 Task: View all reviews of home in Telluride, Colorado, United States.
Action: Mouse moved to (438, 173)
Screenshot: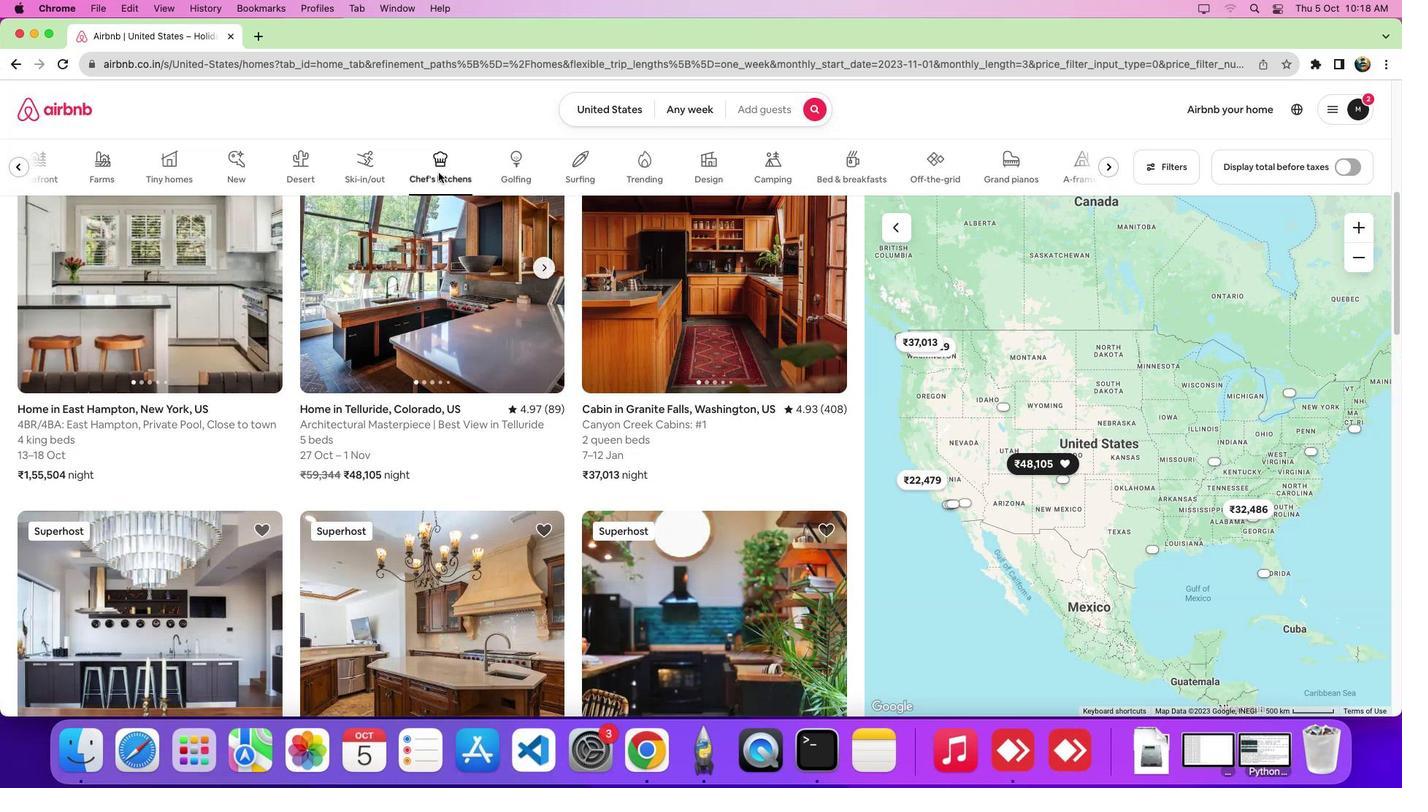 
Action: Mouse pressed left at (438, 173)
Screenshot: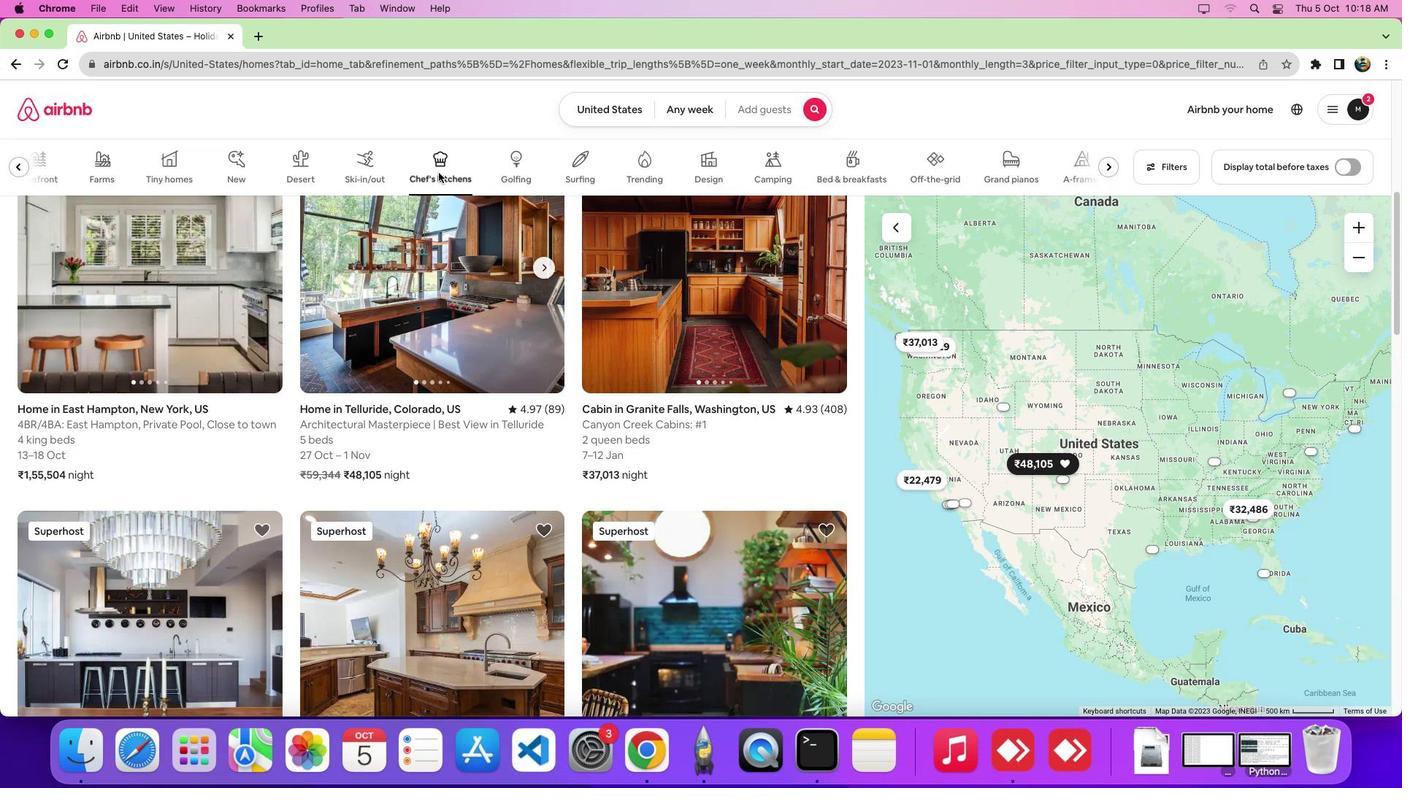 
Action: Mouse moved to (440, 293)
Screenshot: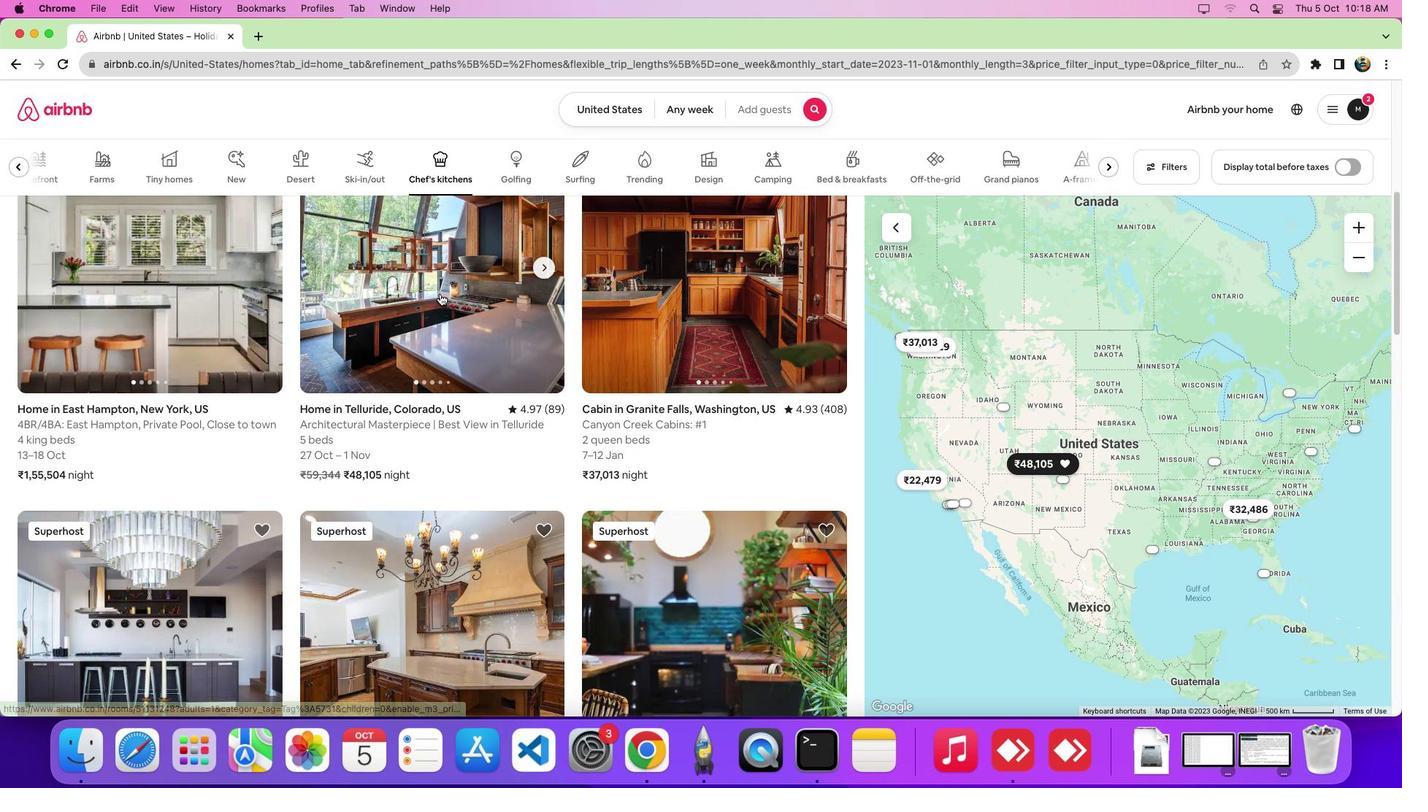 
Action: Mouse pressed left at (440, 293)
Screenshot: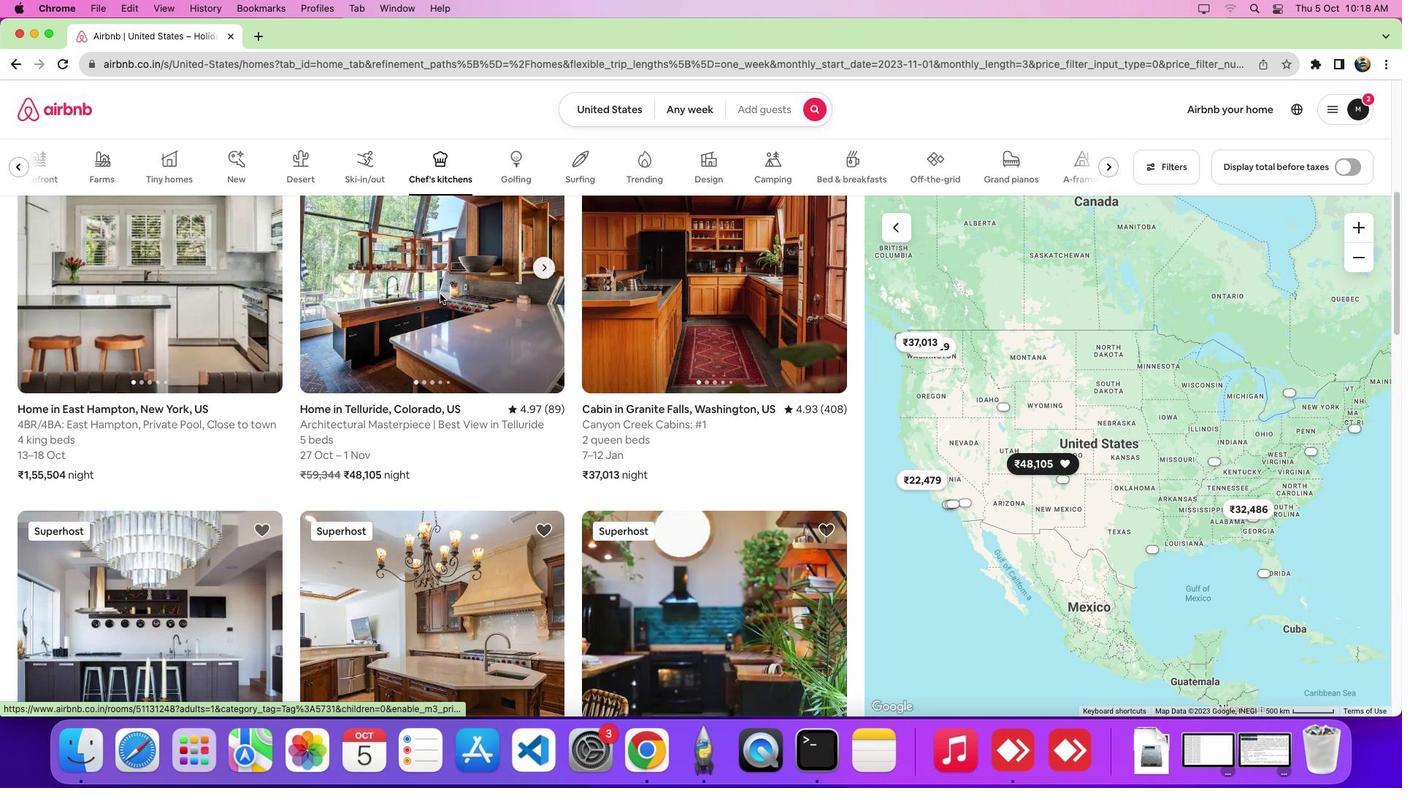 
Action: Mouse moved to (511, 406)
Screenshot: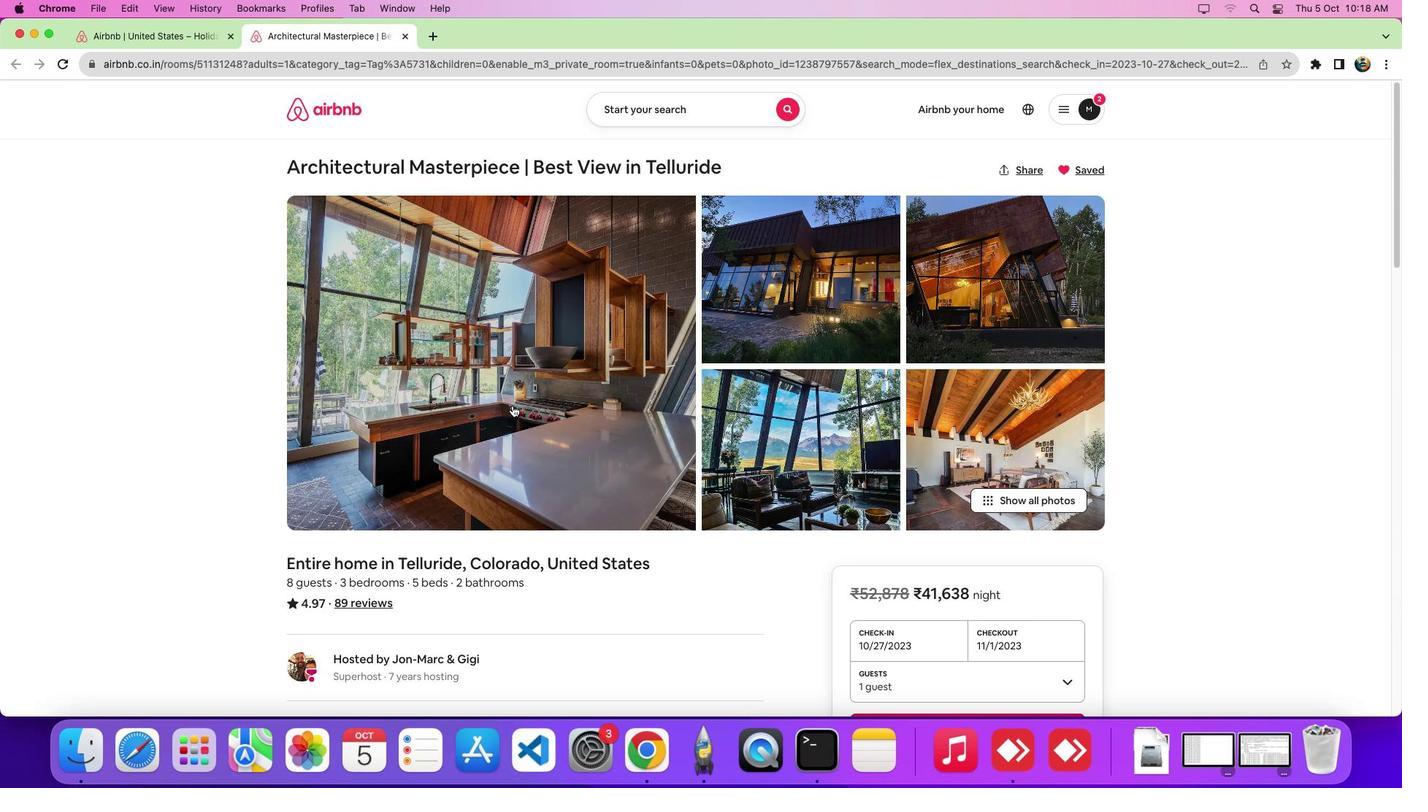 
Action: Mouse scrolled (511, 406) with delta (0, 0)
Screenshot: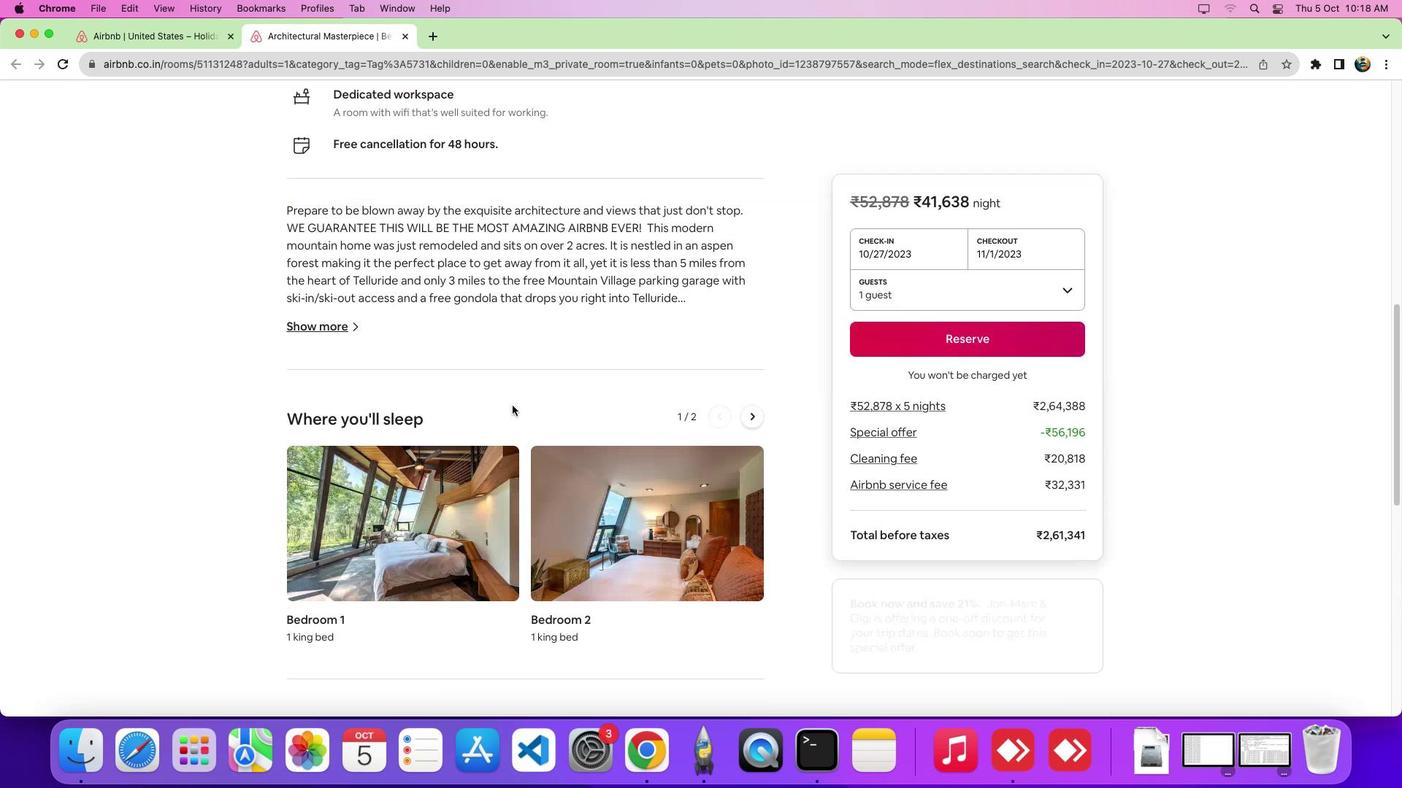 
Action: Mouse scrolled (511, 406) with delta (0, -1)
Screenshot: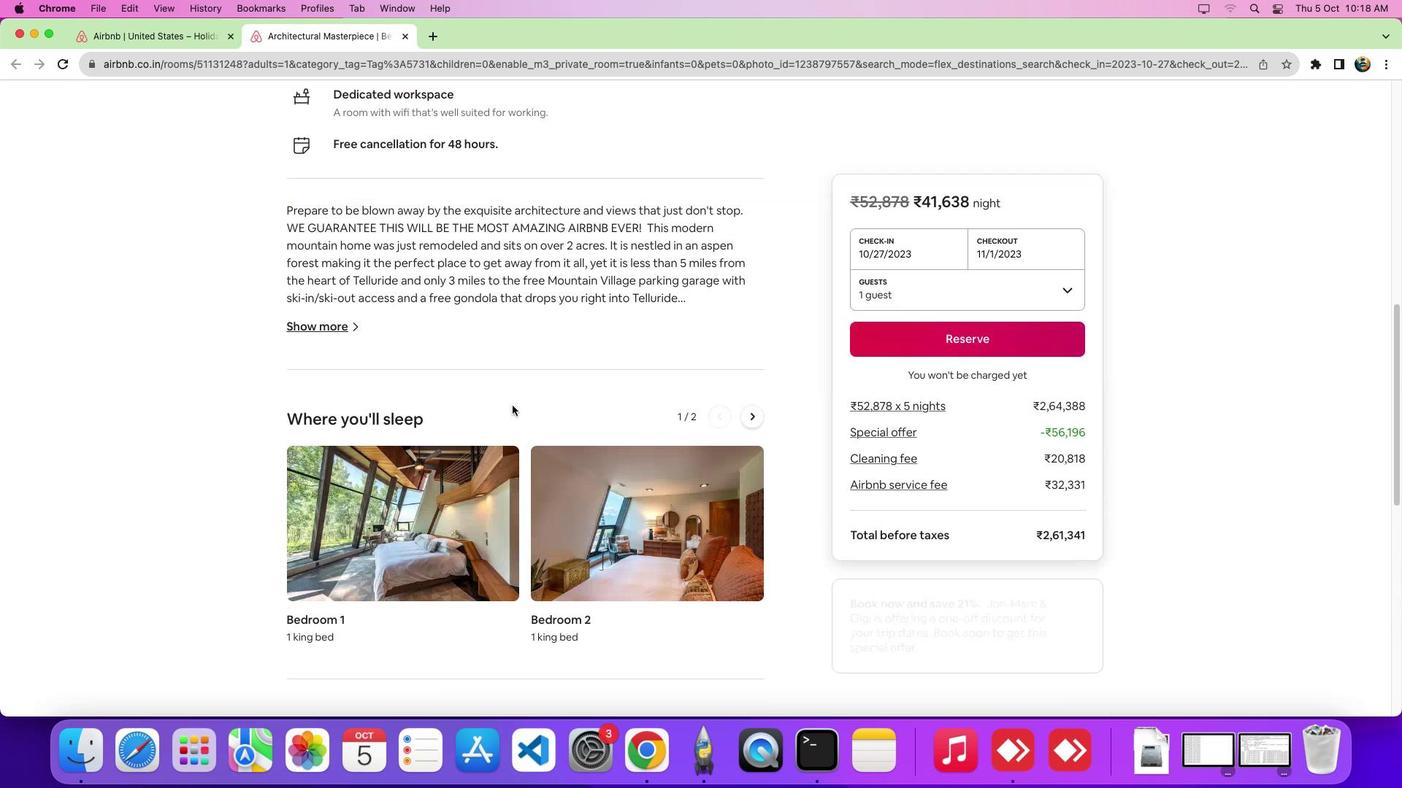 
Action: Mouse scrolled (511, 406) with delta (0, -6)
Screenshot: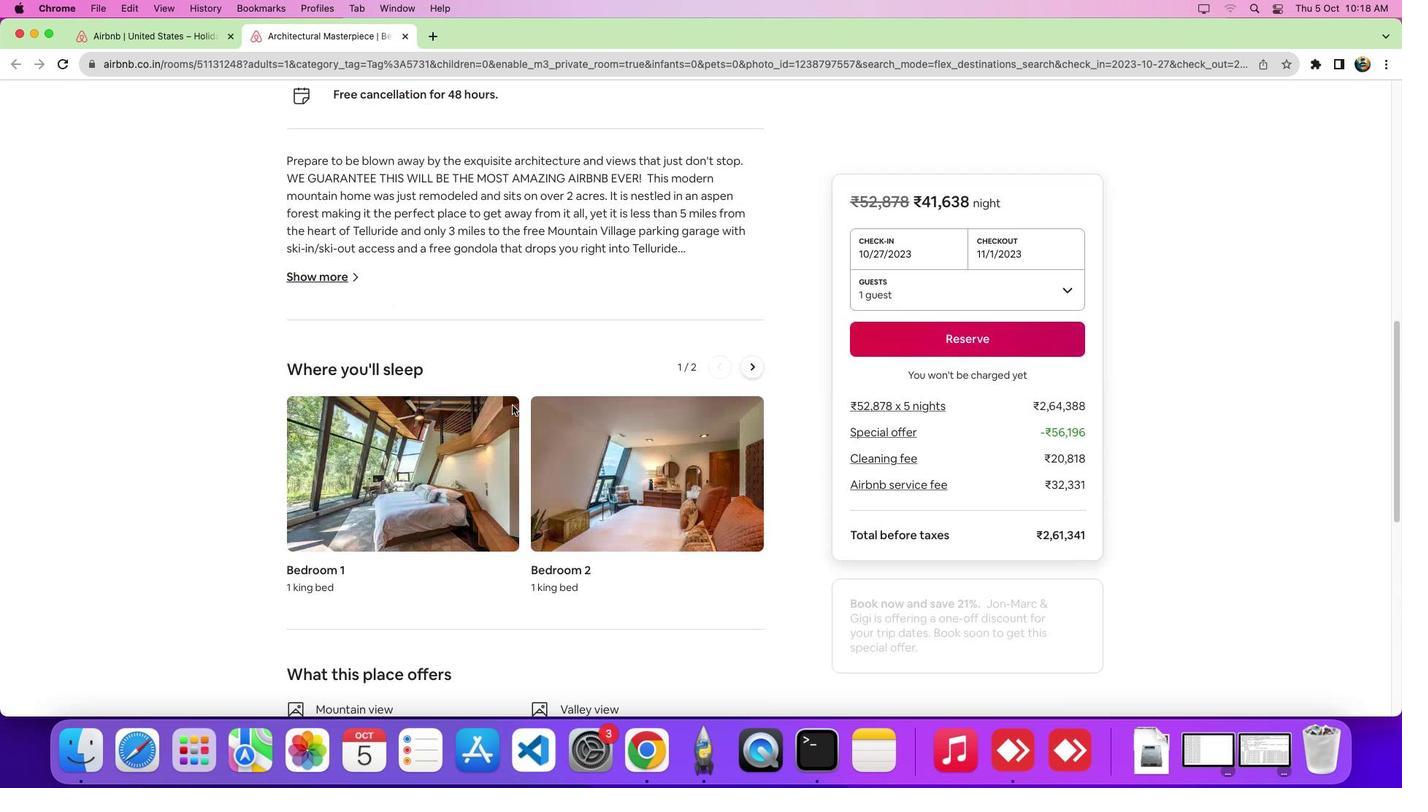 
Action: Mouse scrolled (511, 406) with delta (0, -9)
Screenshot: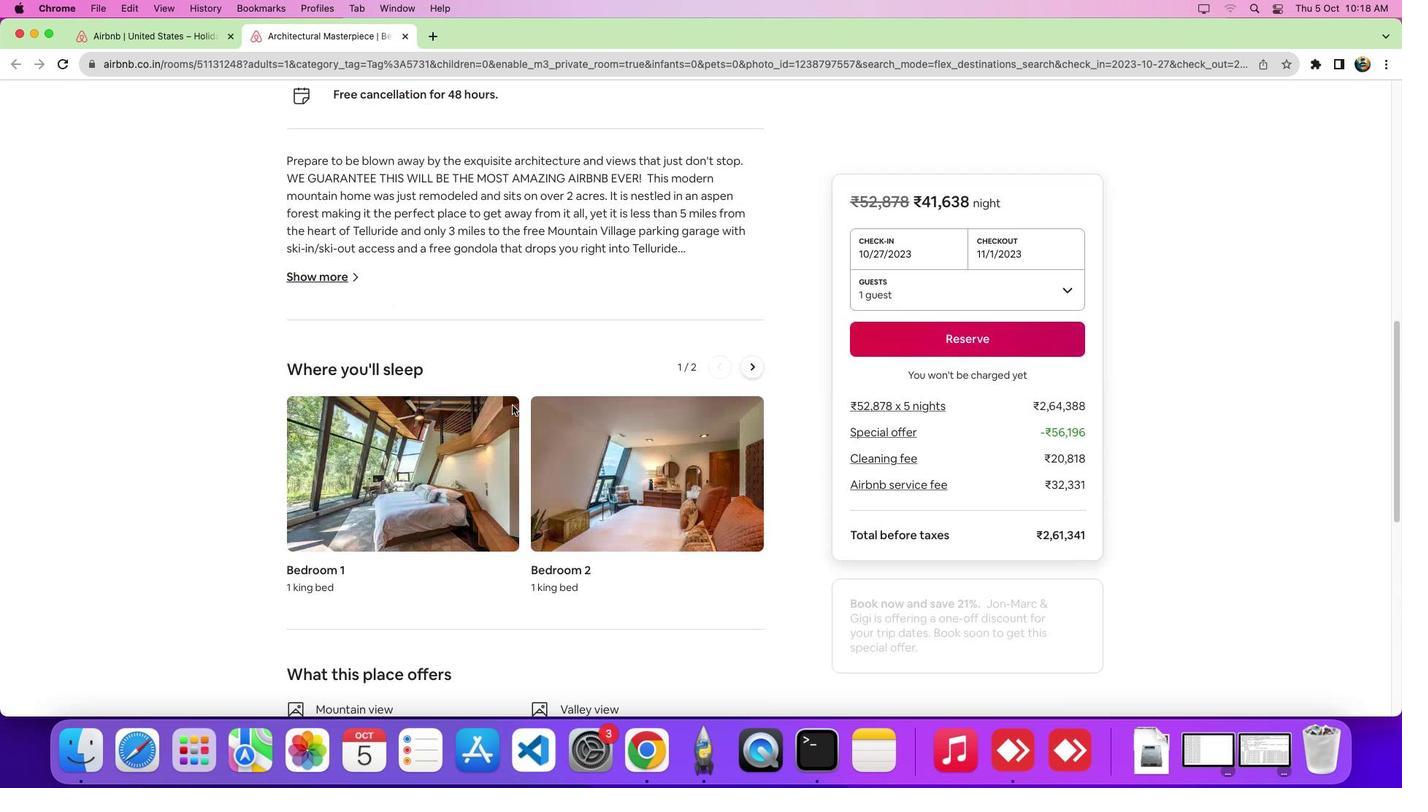 
Action: Mouse moved to (511, 405)
Screenshot: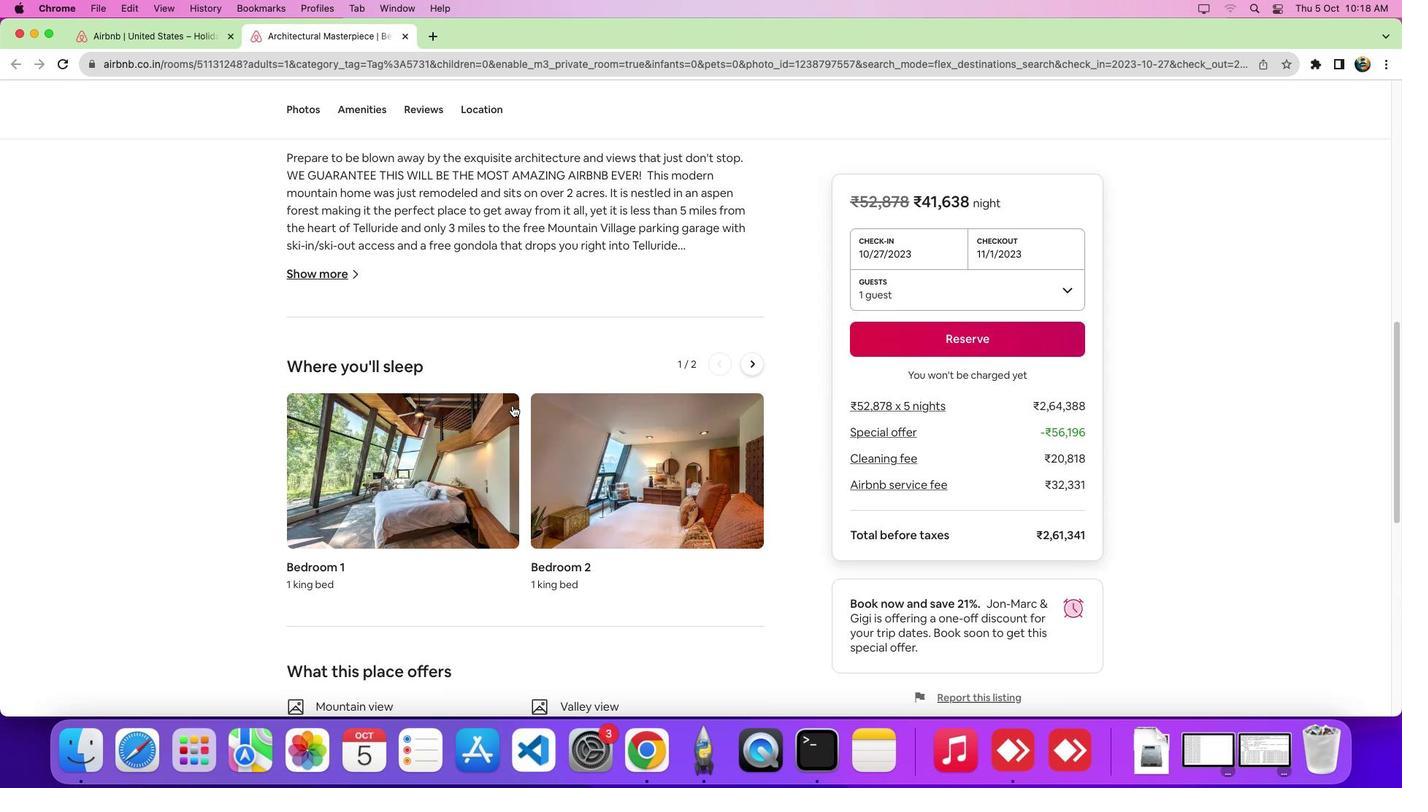 
Action: Mouse scrolled (511, 405) with delta (0, 0)
Screenshot: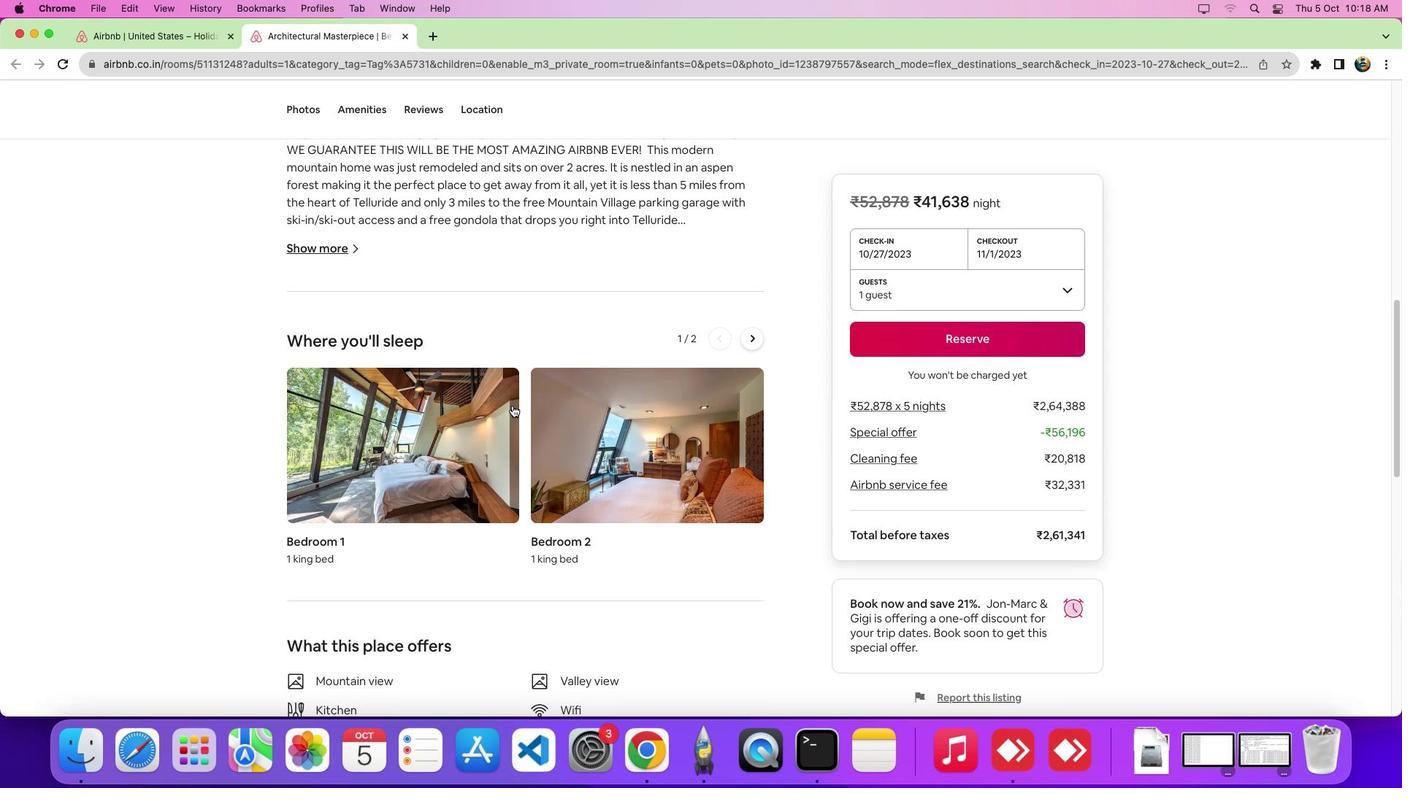 
Action: Mouse scrolled (511, 405) with delta (0, 0)
Screenshot: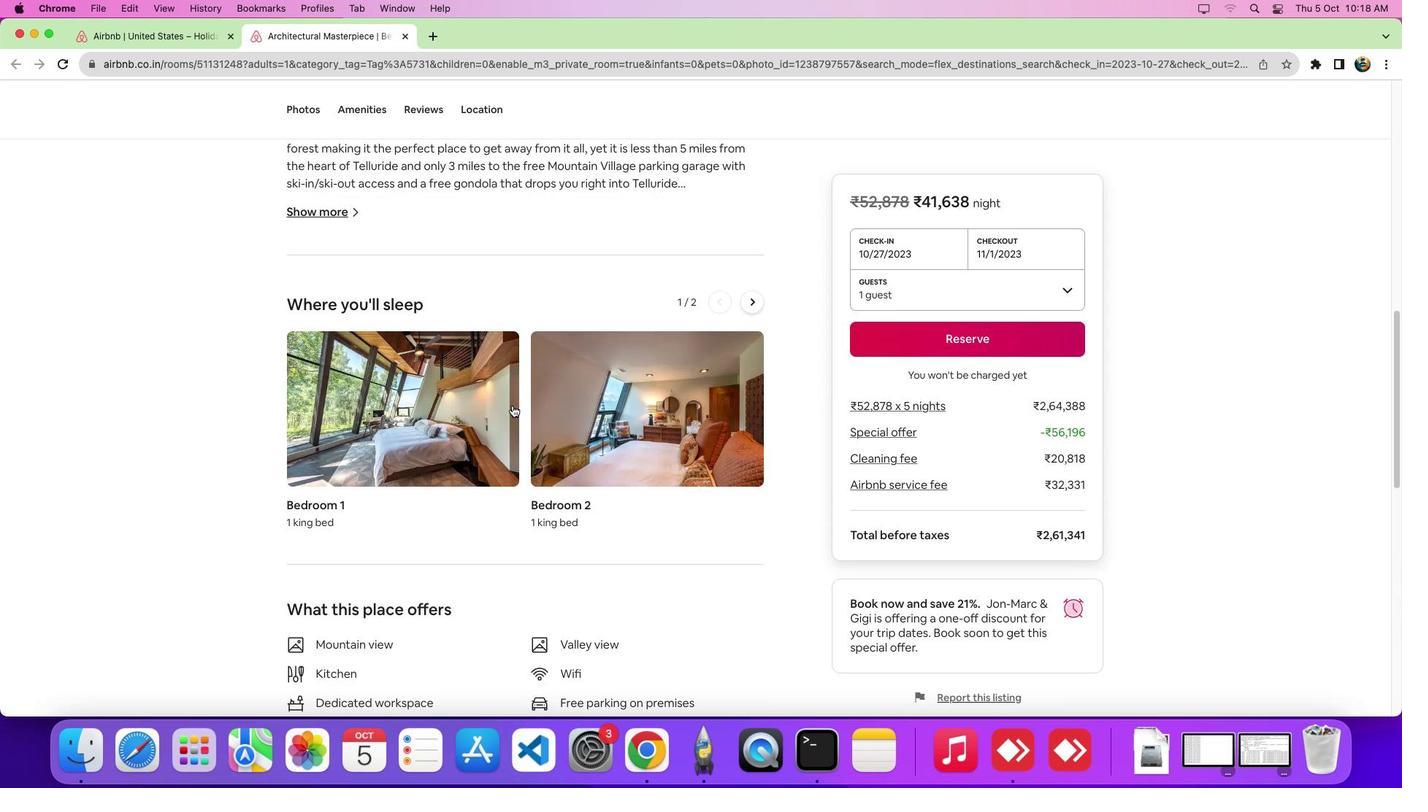 
Action: Mouse scrolled (511, 405) with delta (0, -2)
Screenshot: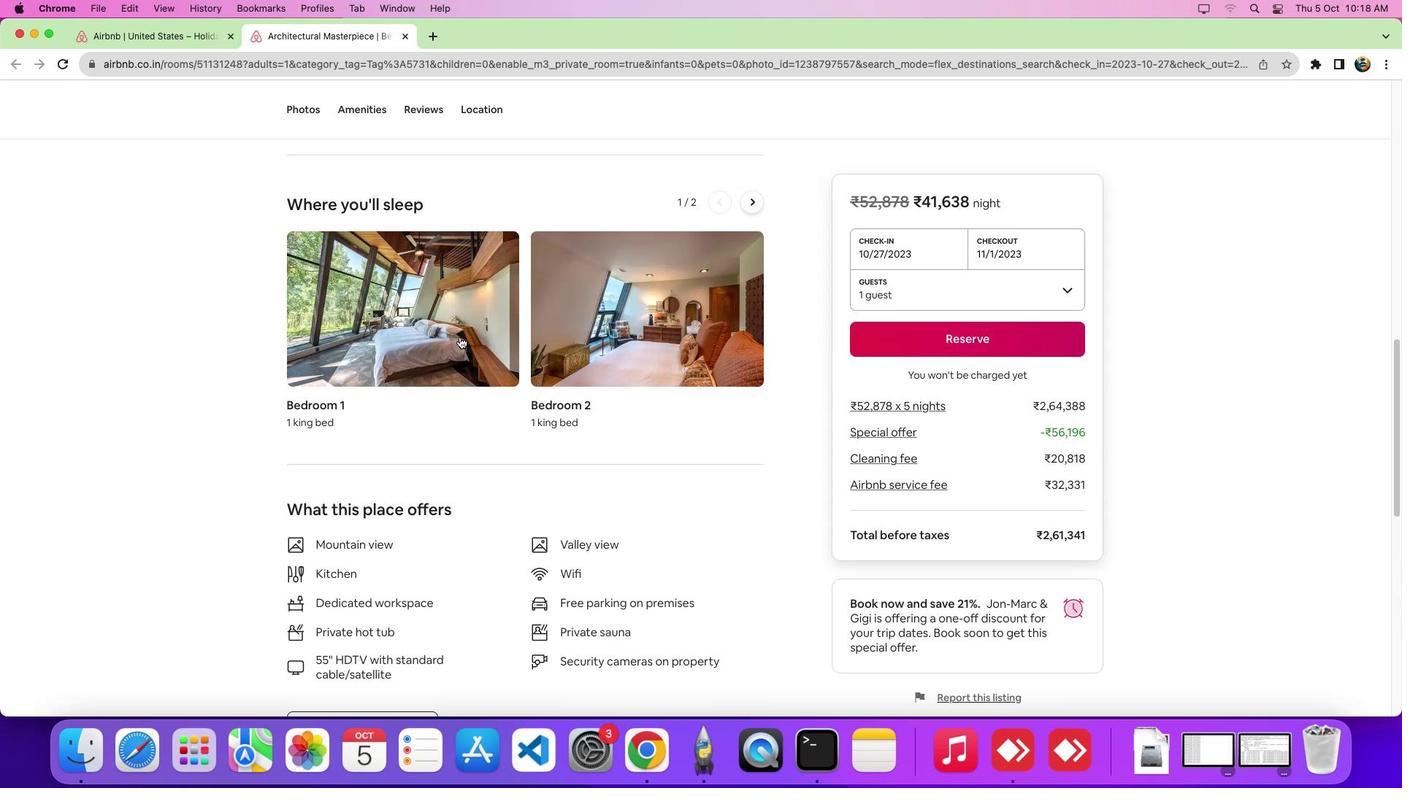 
Action: Mouse moved to (430, 116)
Screenshot: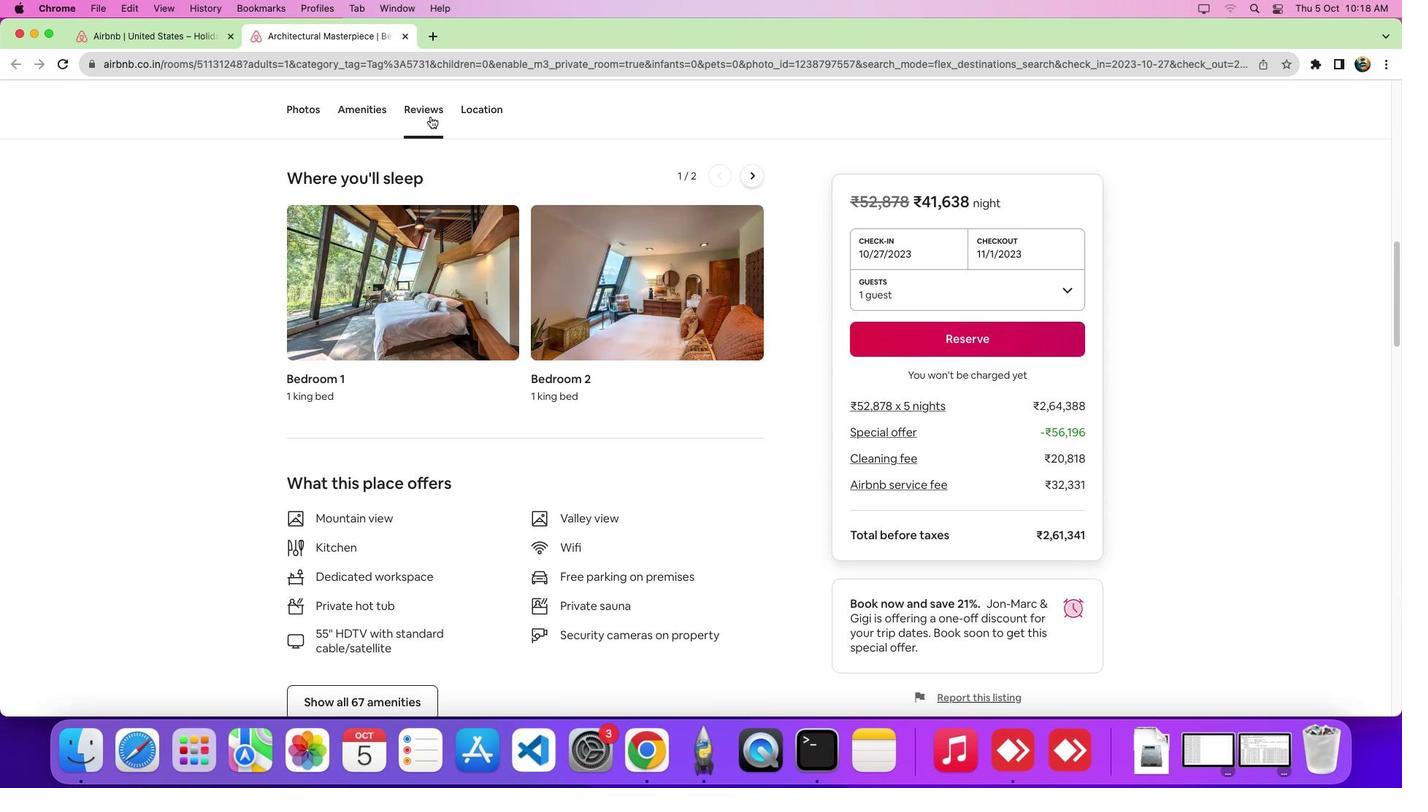 
Action: Mouse pressed left at (430, 116)
Screenshot: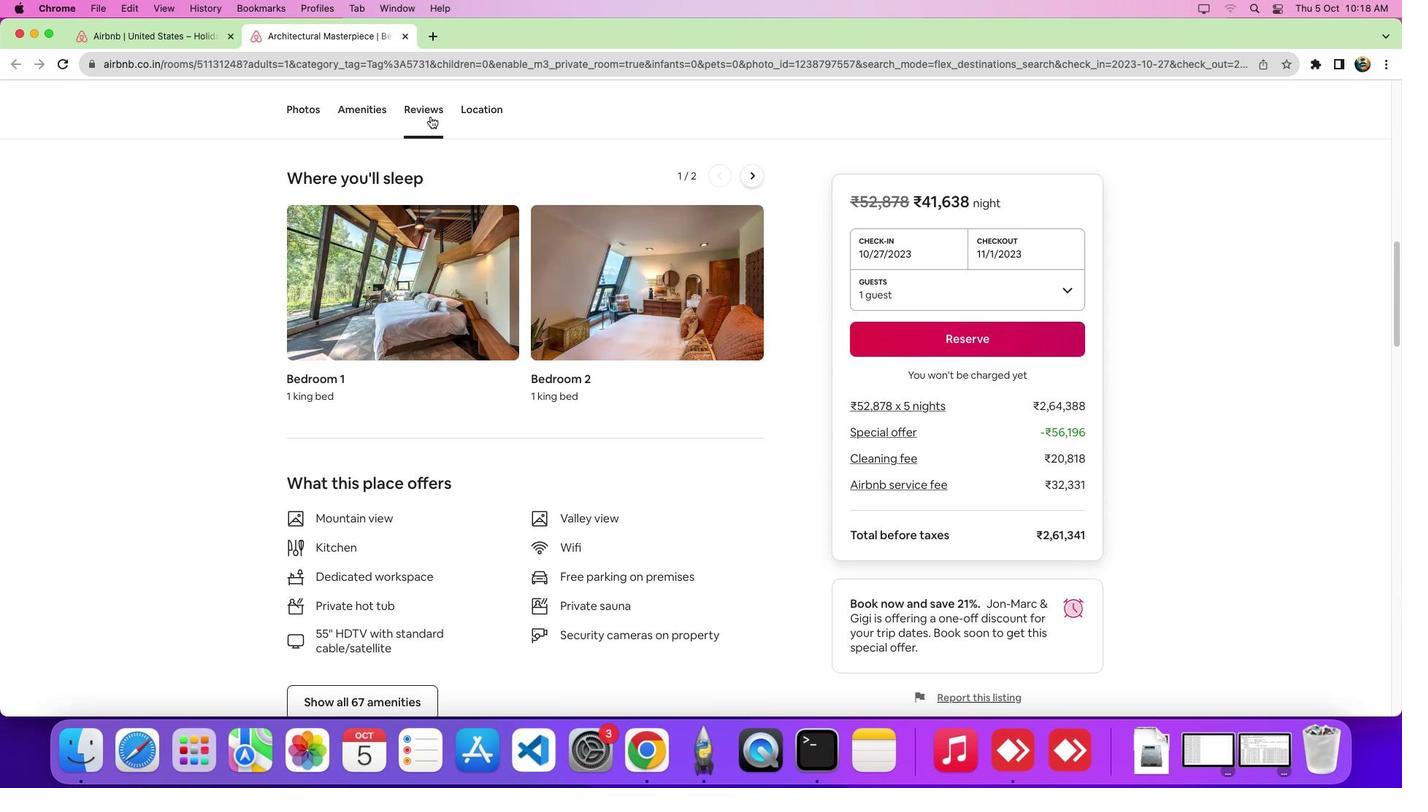 
Action: Mouse moved to (575, 351)
Screenshot: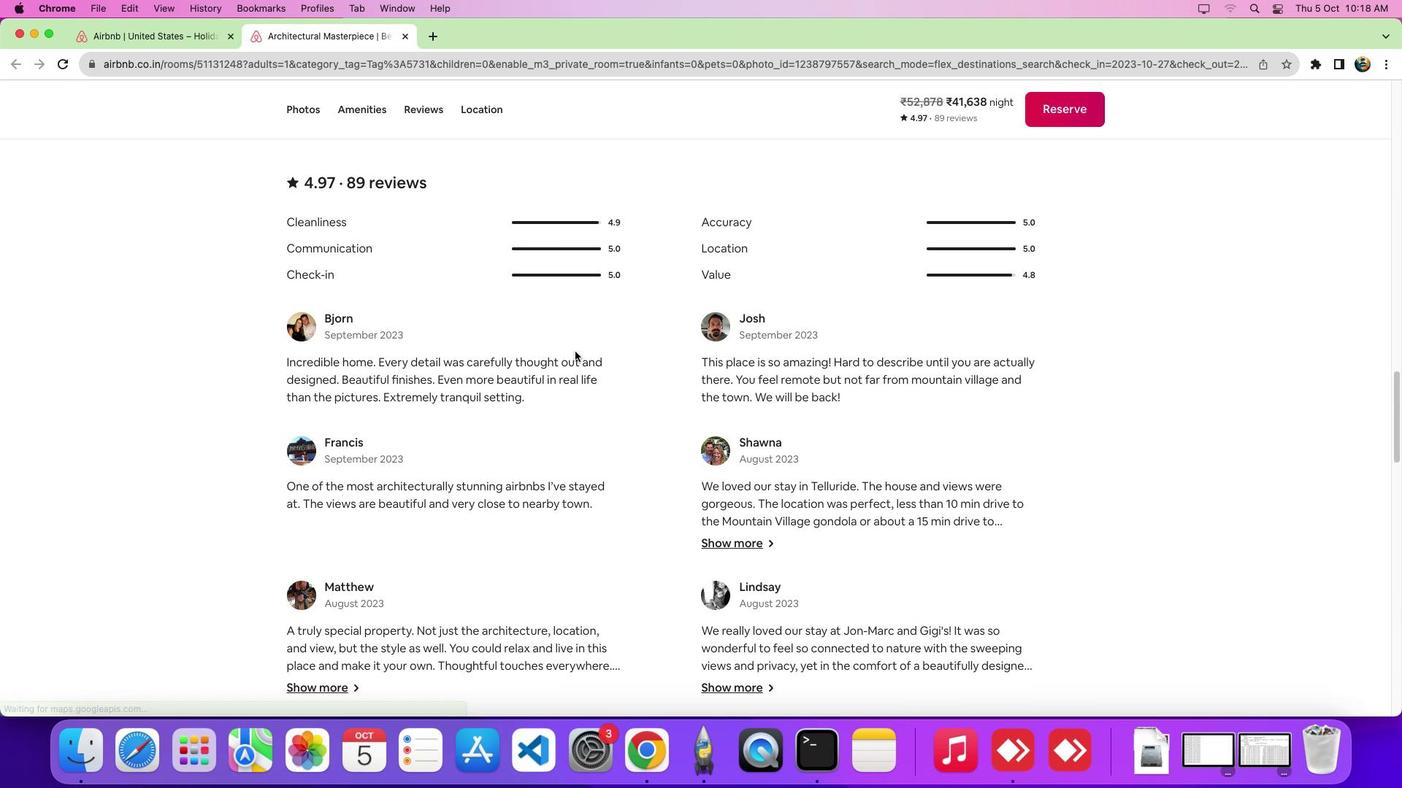 
Action: Mouse scrolled (575, 351) with delta (0, 0)
Screenshot: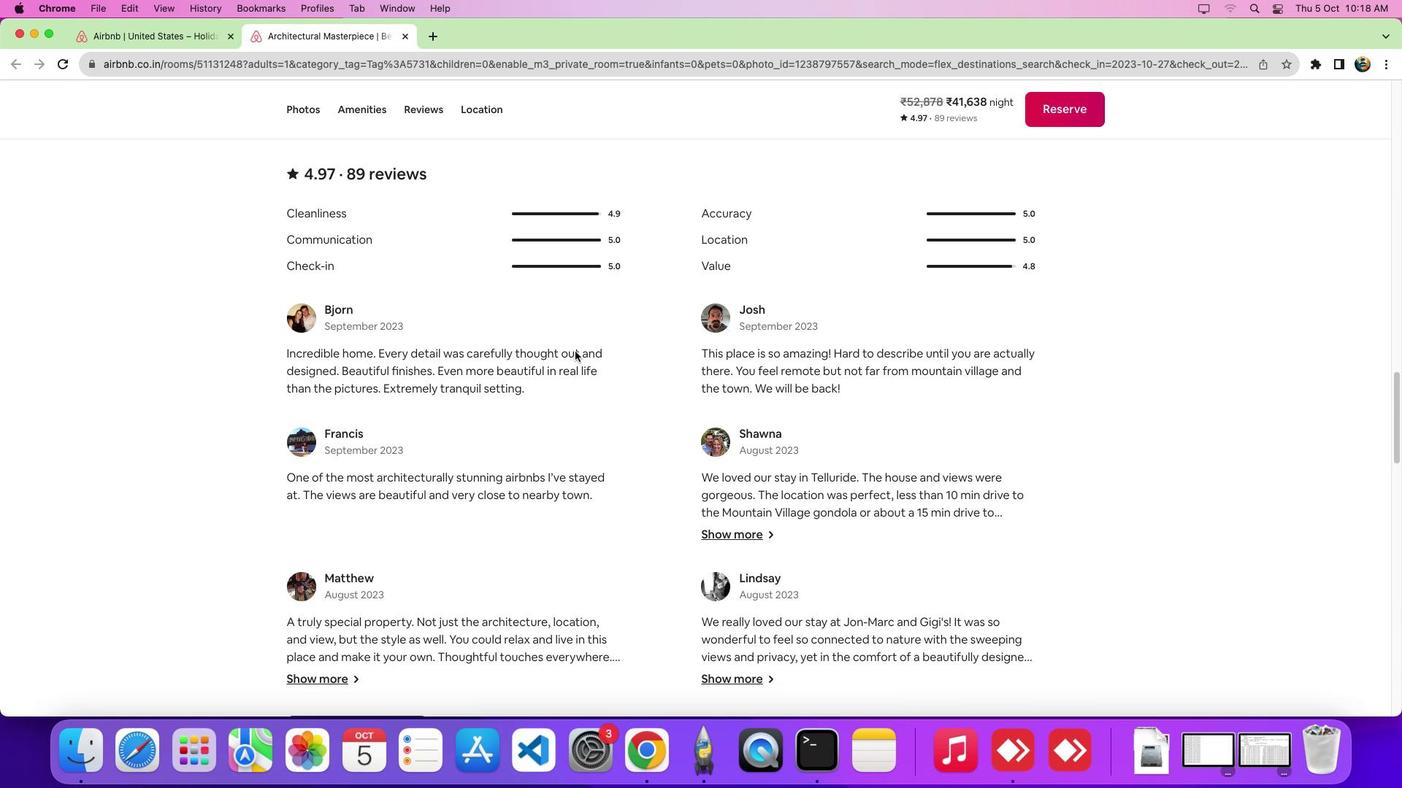 
Action: Mouse scrolled (575, 351) with delta (0, 0)
Screenshot: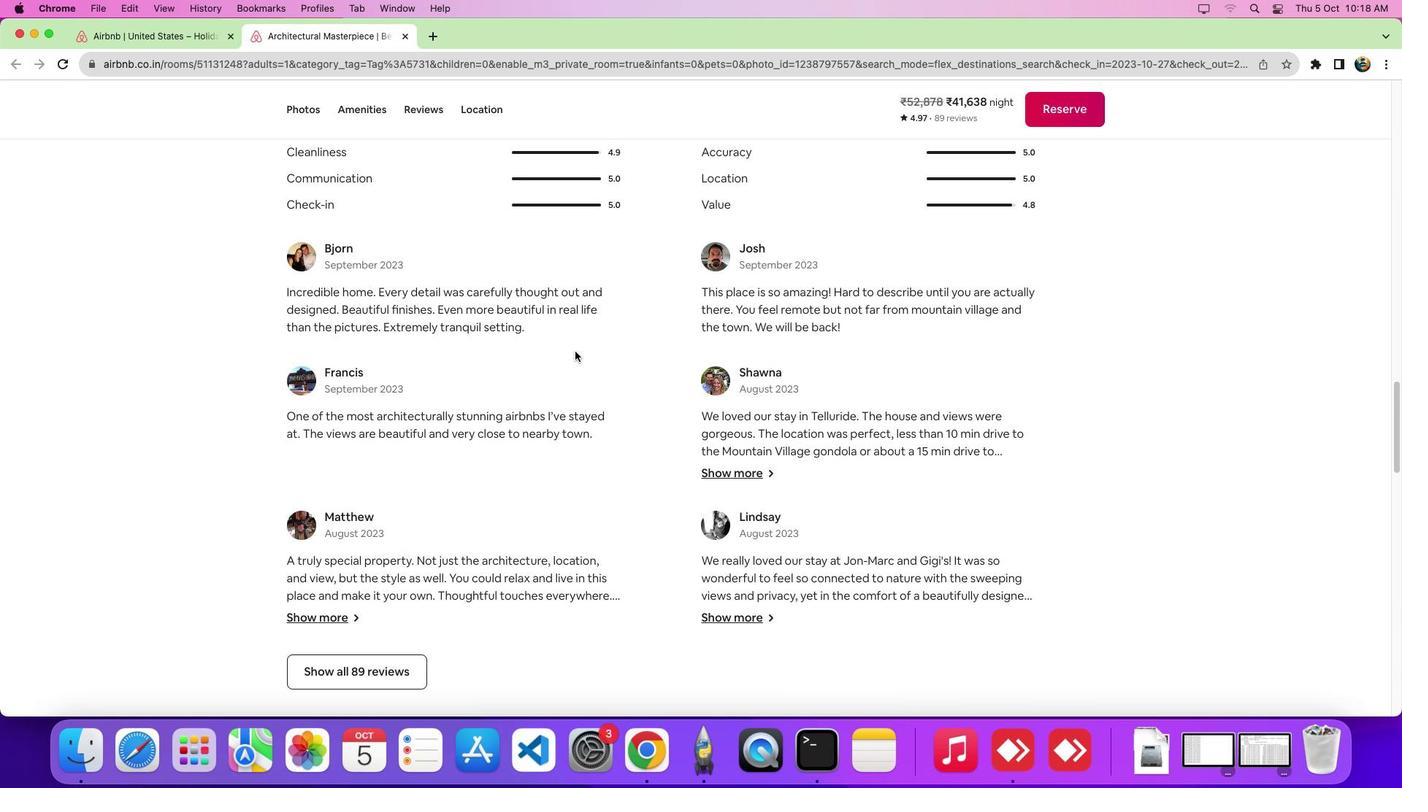 
Action: Mouse scrolled (575, 351) with delta (0, -2)
Screenshot: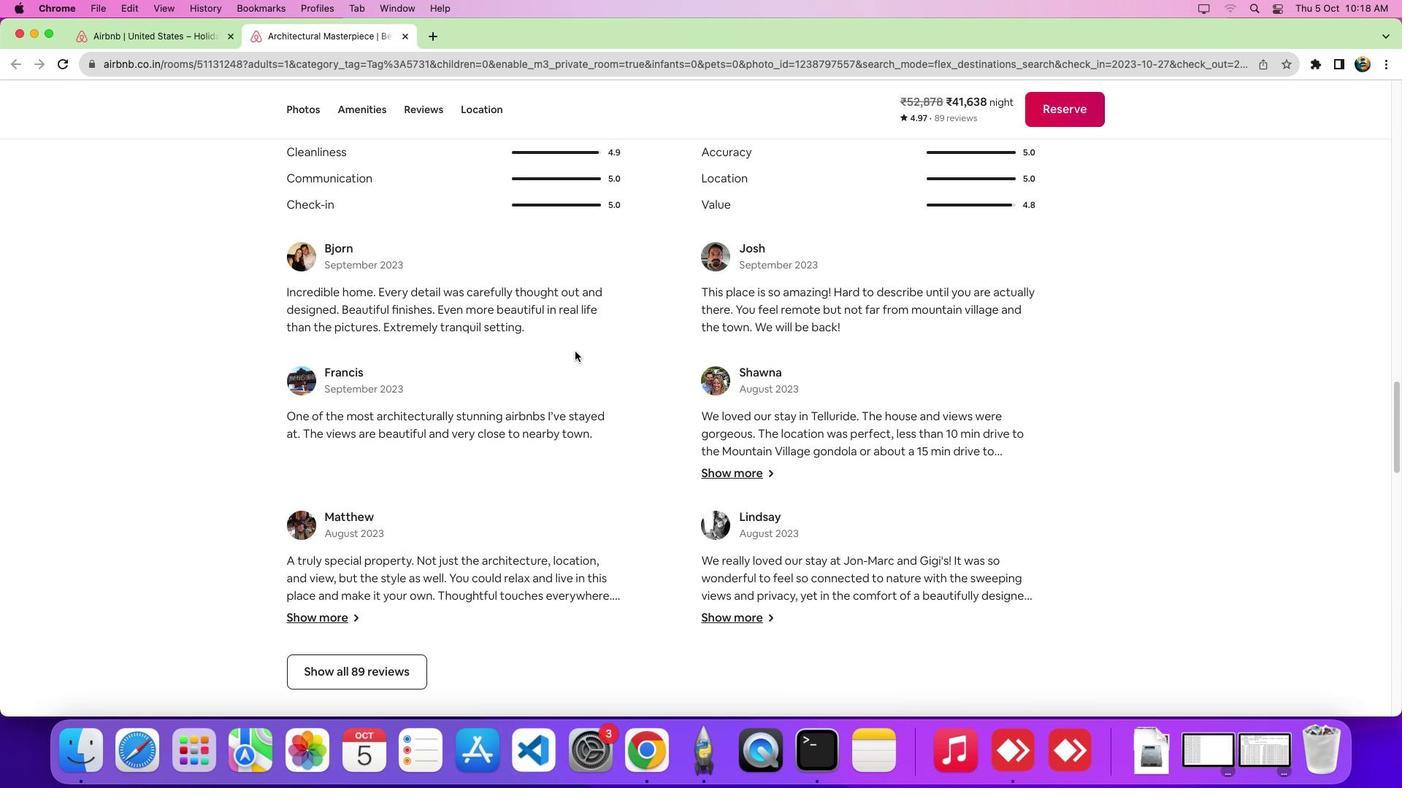 
Action: Mouse moved to (379, 573)
Screenshot: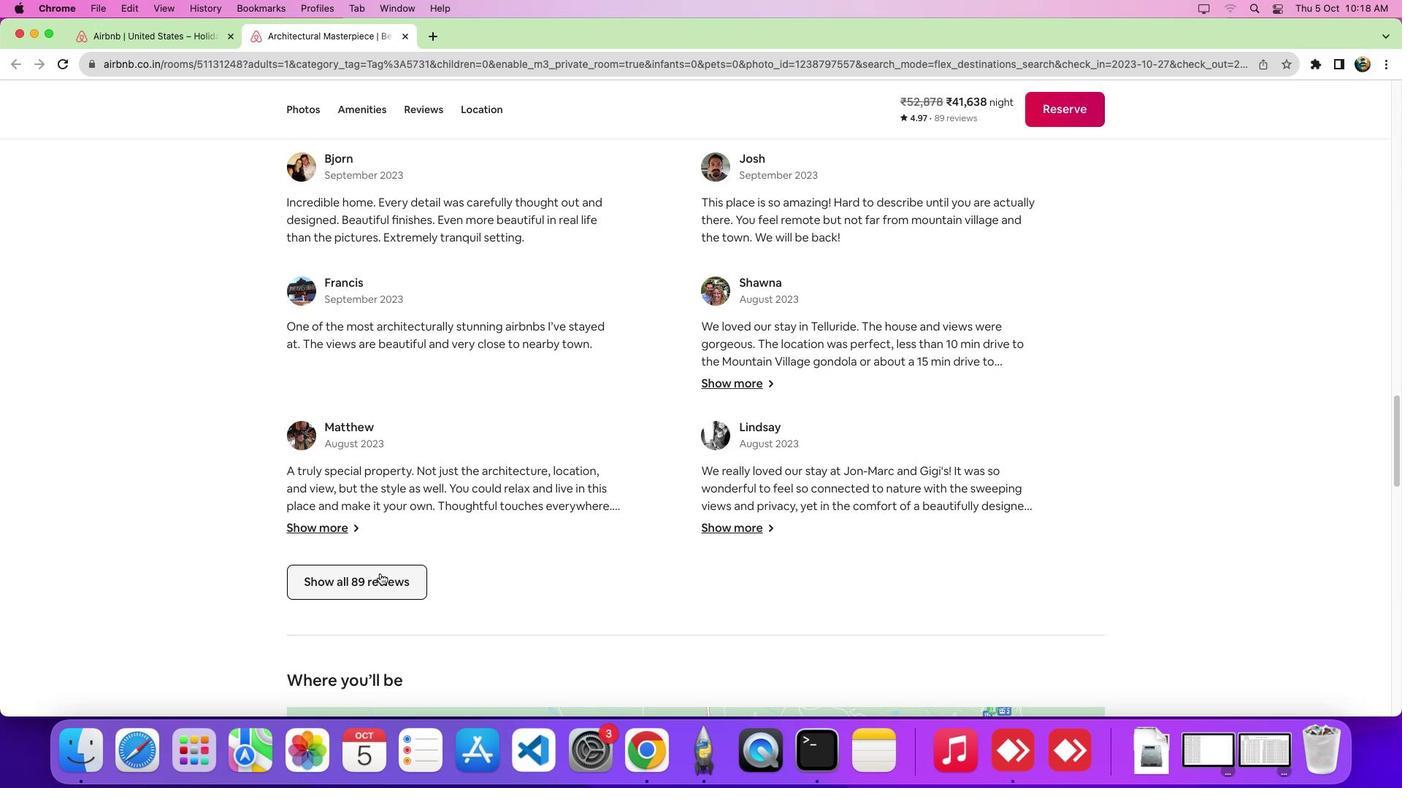 
Action: Mouse pressed left at (379, 573)
Screenshot: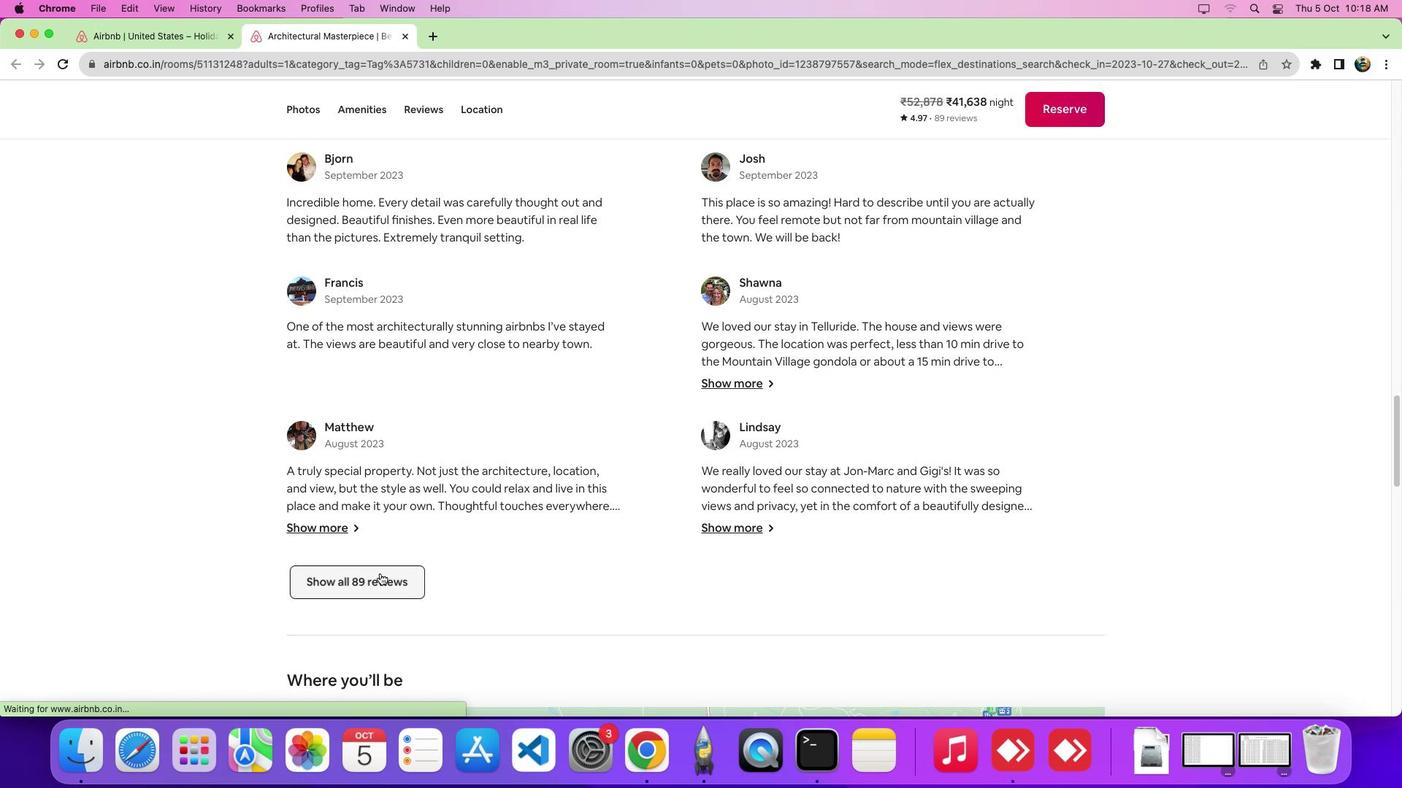 
Action: Mouse moved to (757, 414)
Screenshot: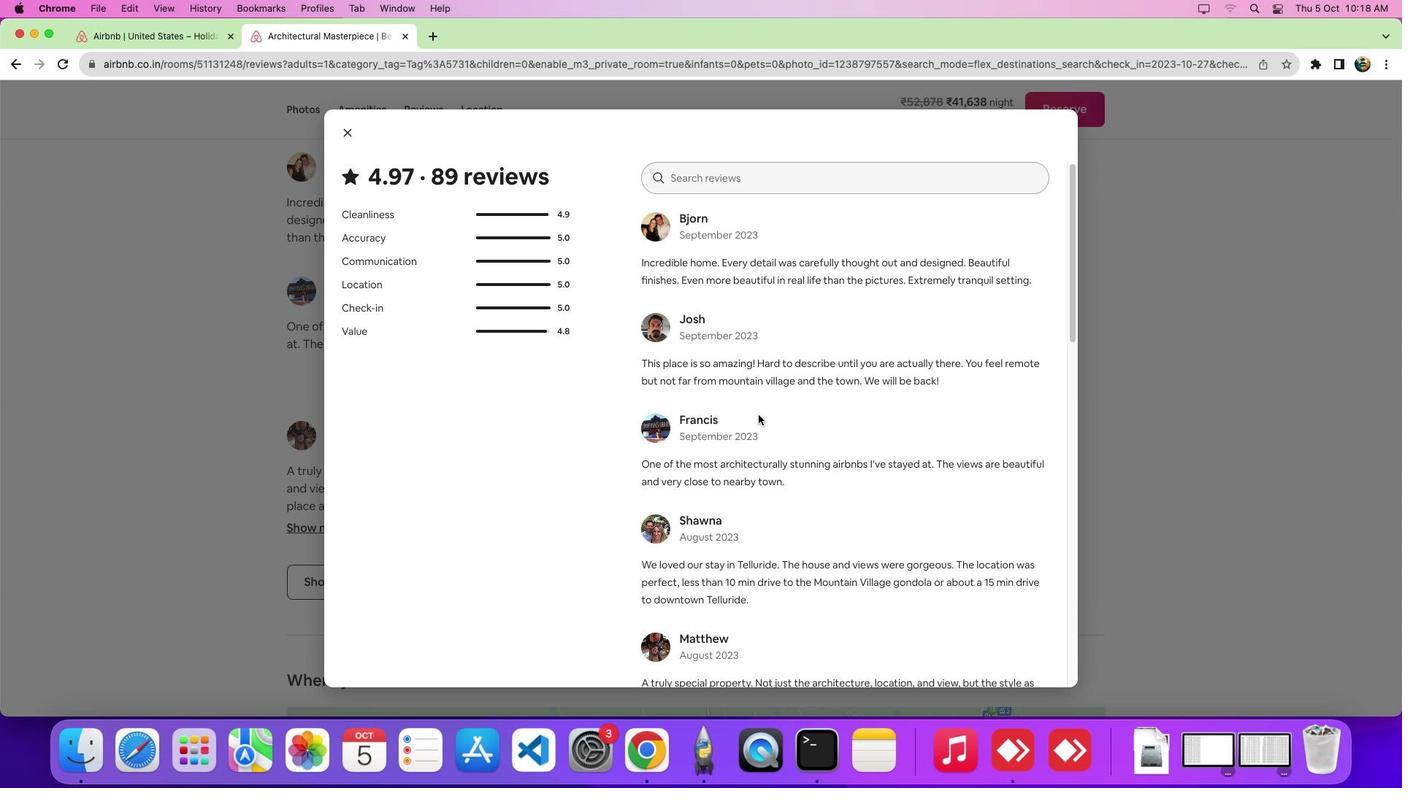 
Action: Mouse scrolled (757, 414) with delta (0, 0)
Screenshot: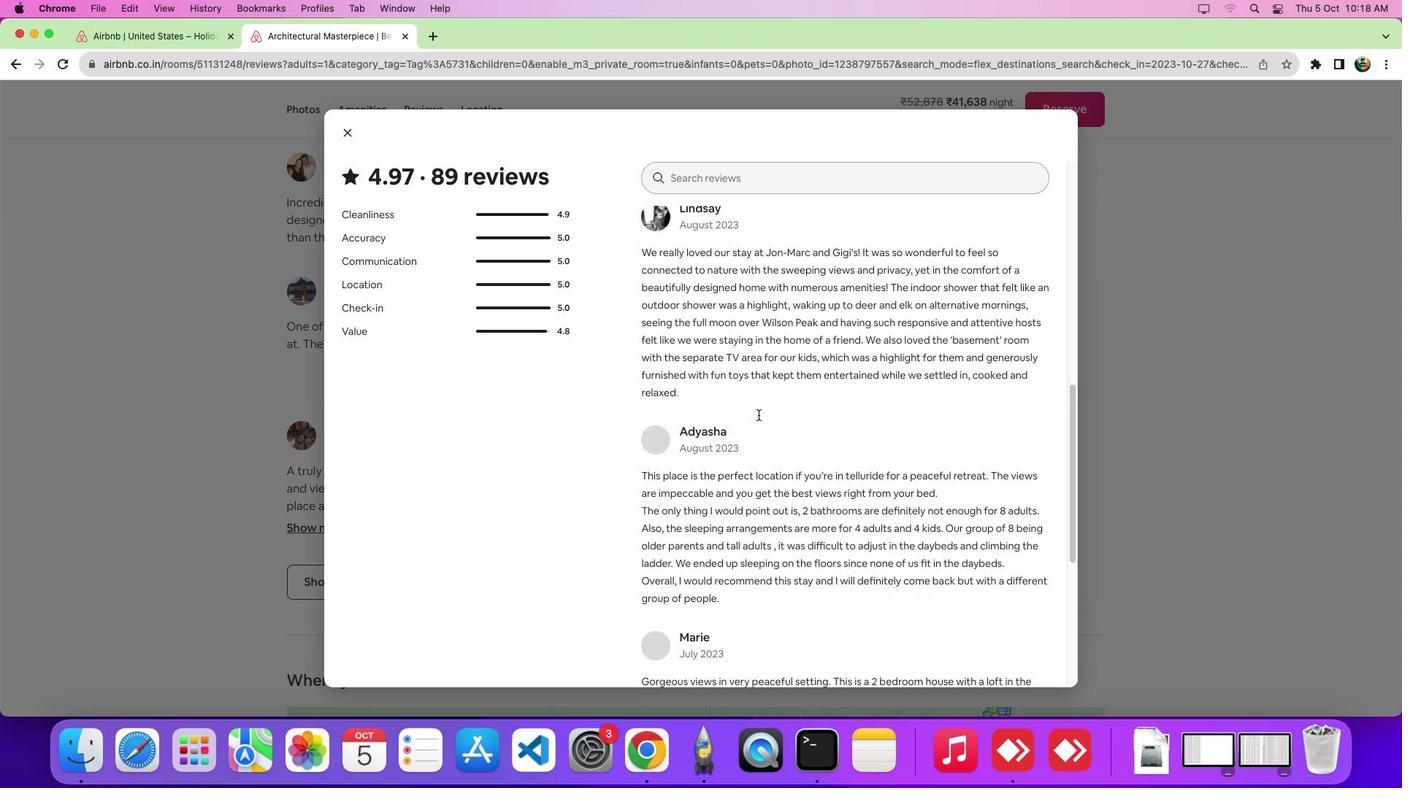 
Action: Mouse scrolled (757, 414) with delta (0, -1)
Screenshot: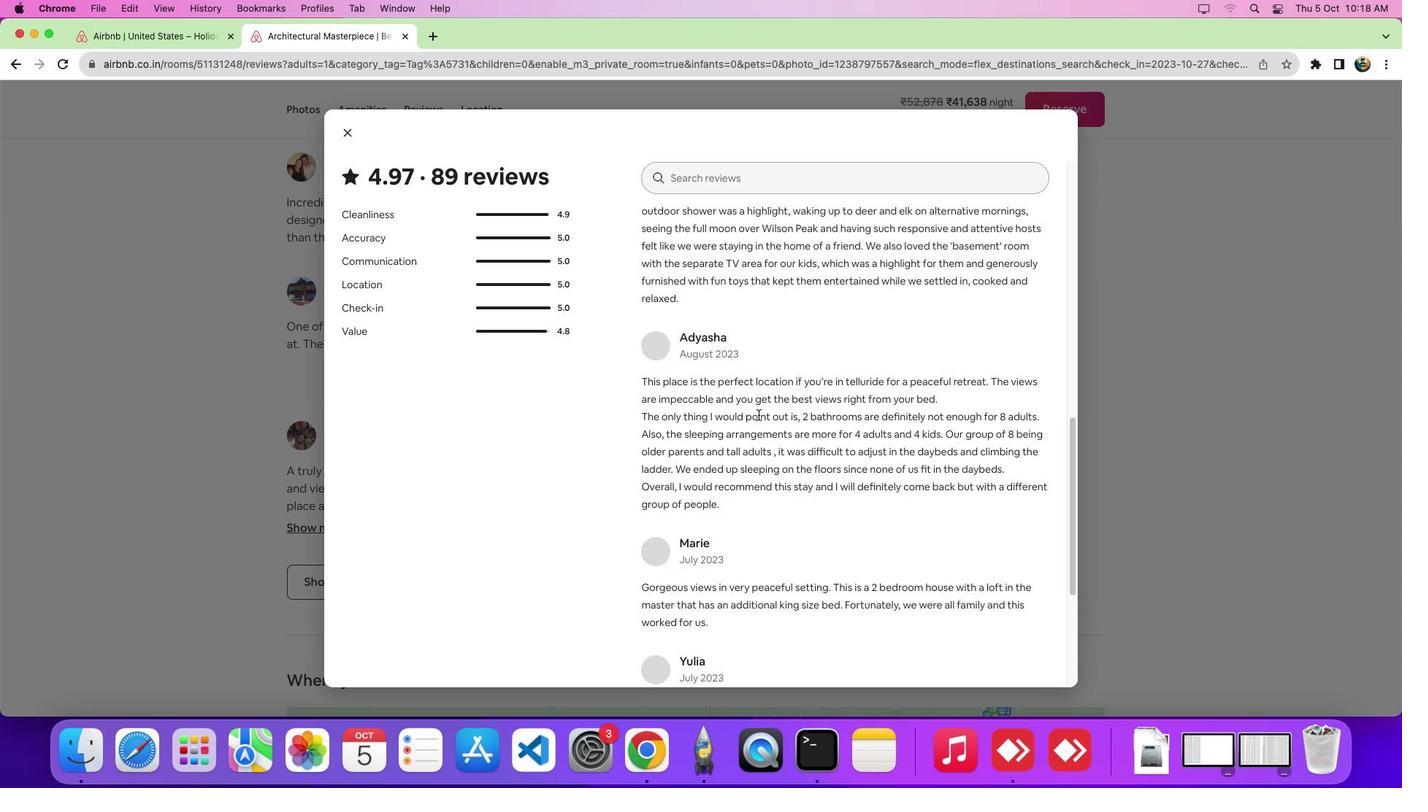 
Action: Mouse scrolled (757, 414) with delta (0, -6)
Screenshot: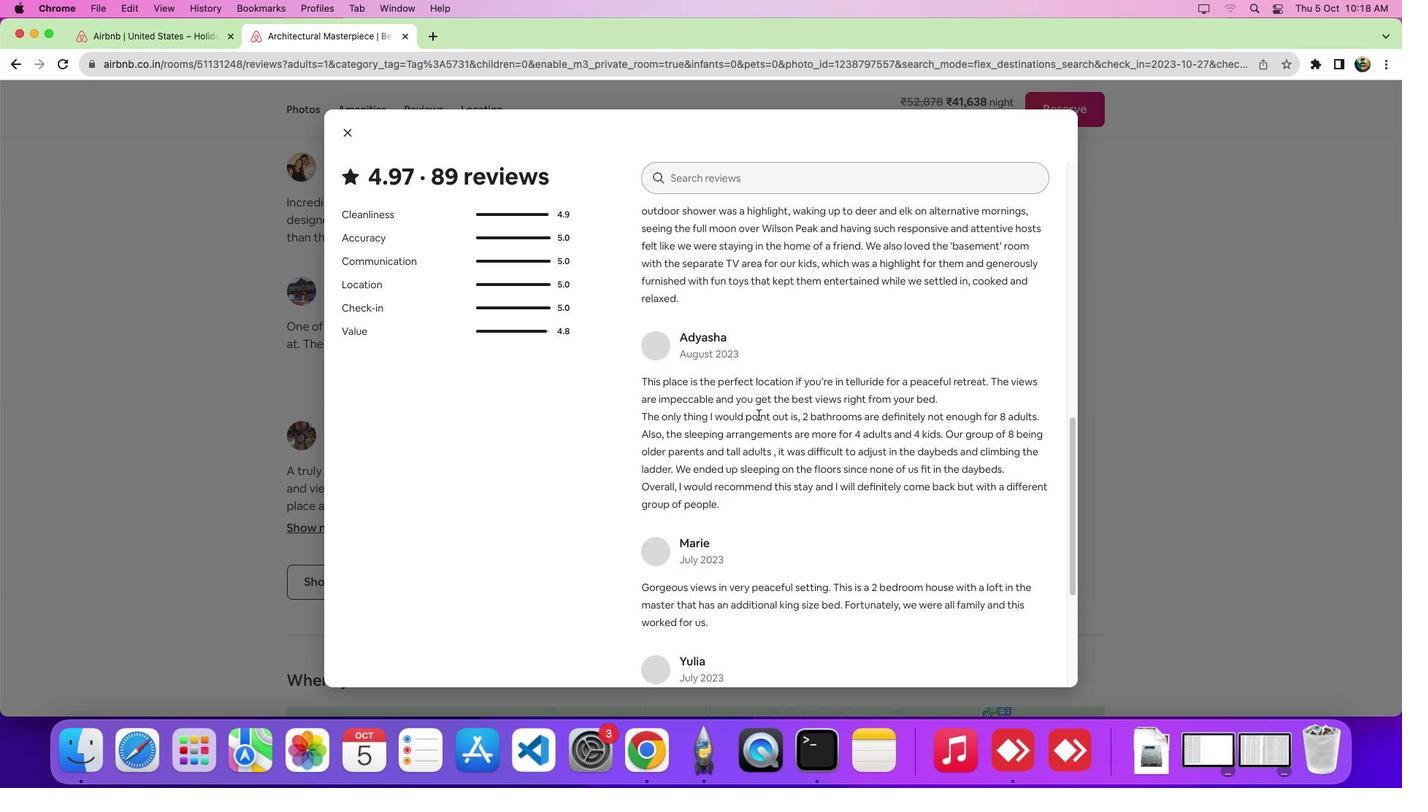 
Action: Mouse scrolled (757, 414) with delta (0, -9)
Screenshot: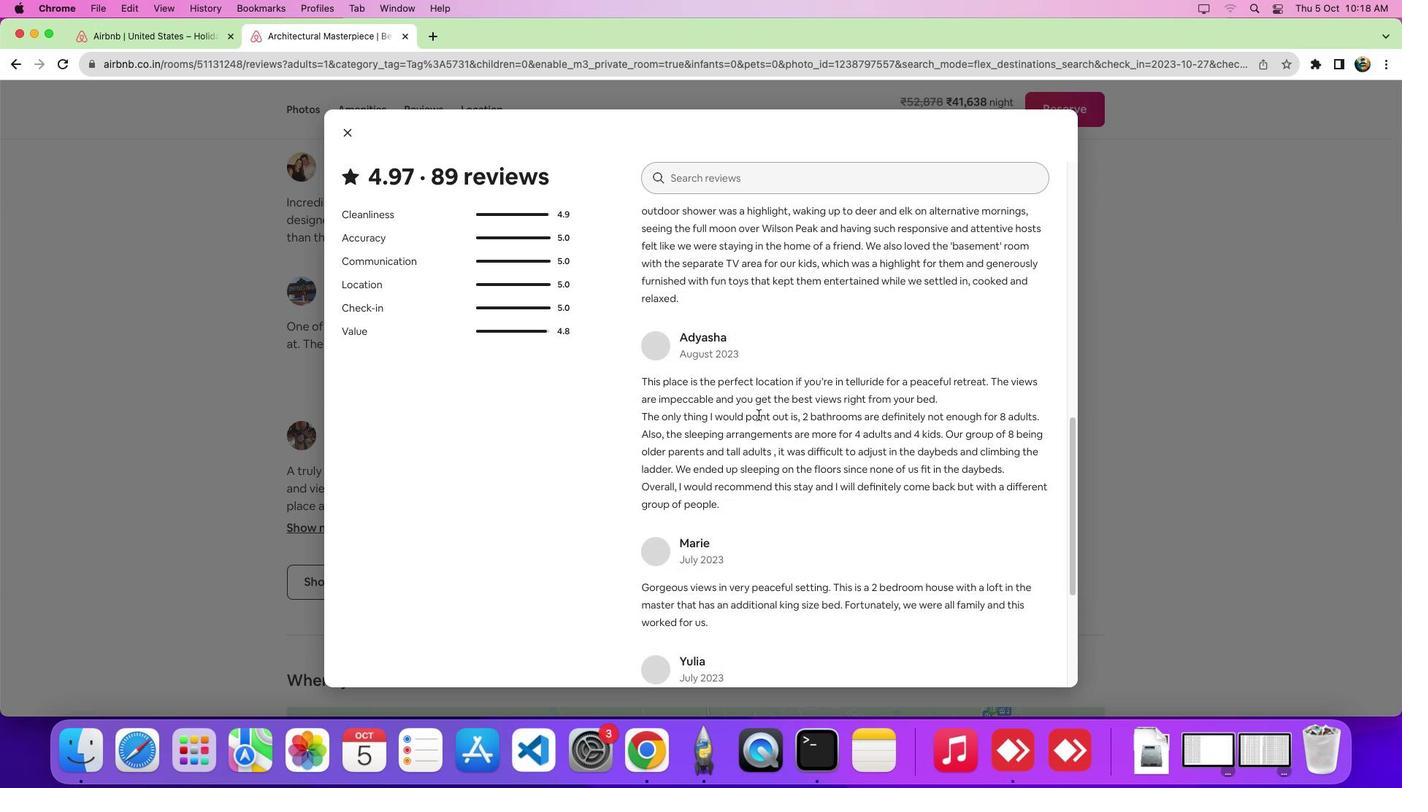 
Action: Mouse scrolled (757, 414) with delta (0, 0)
Screenshot: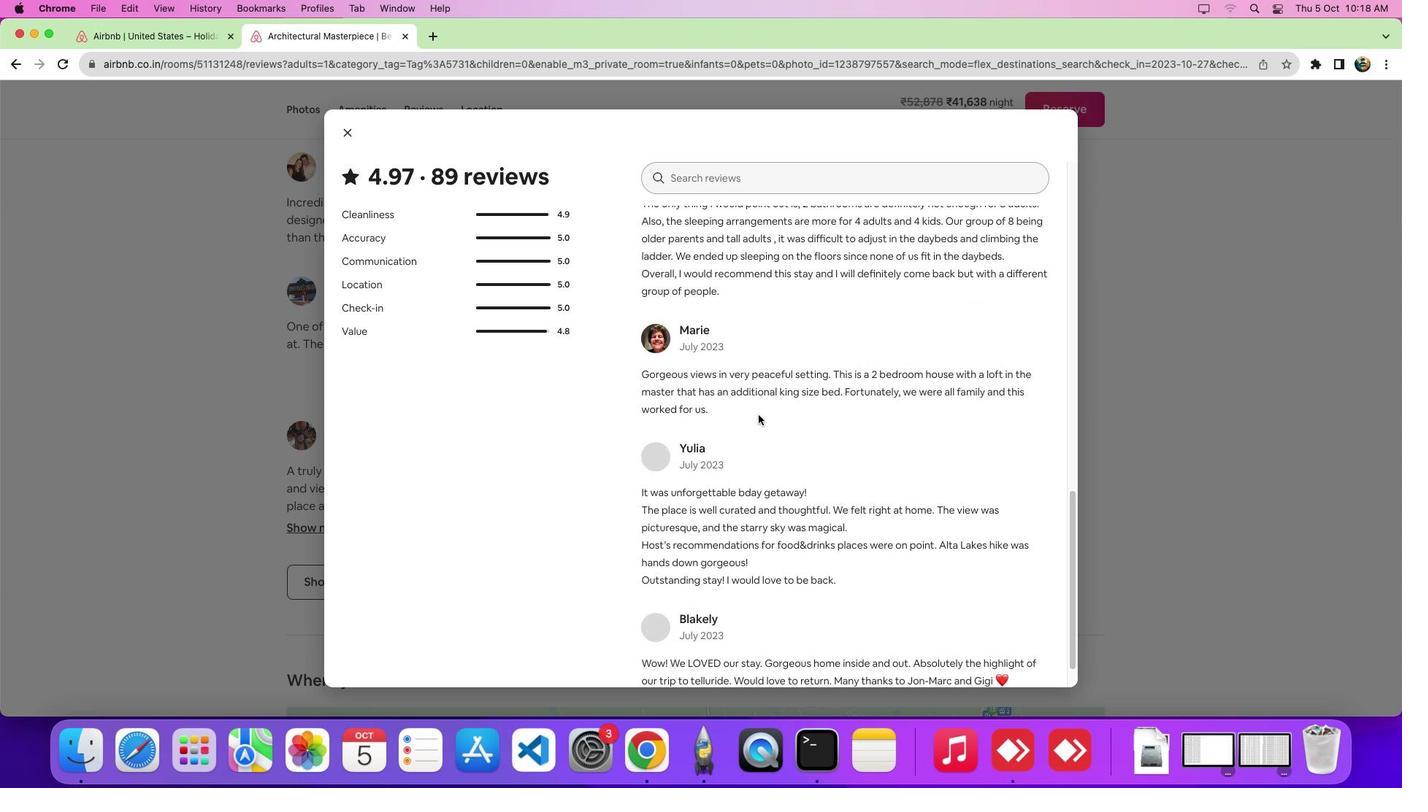
Action: Mouse scrolled (757, 414) with delta (0, -1)
Screenshot: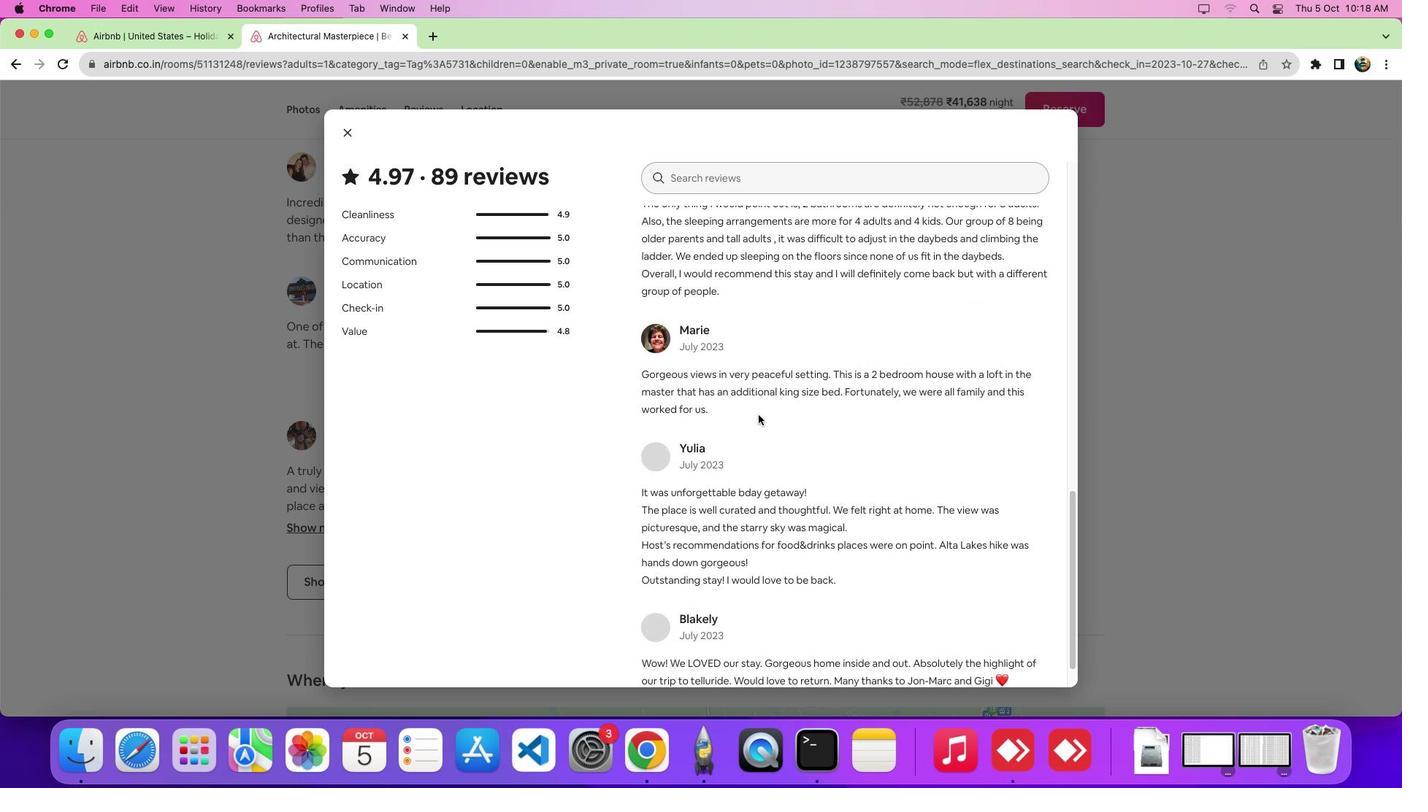 
Action: Mouse scrolled (757, 414) with delta (0, -6)
Screenshot: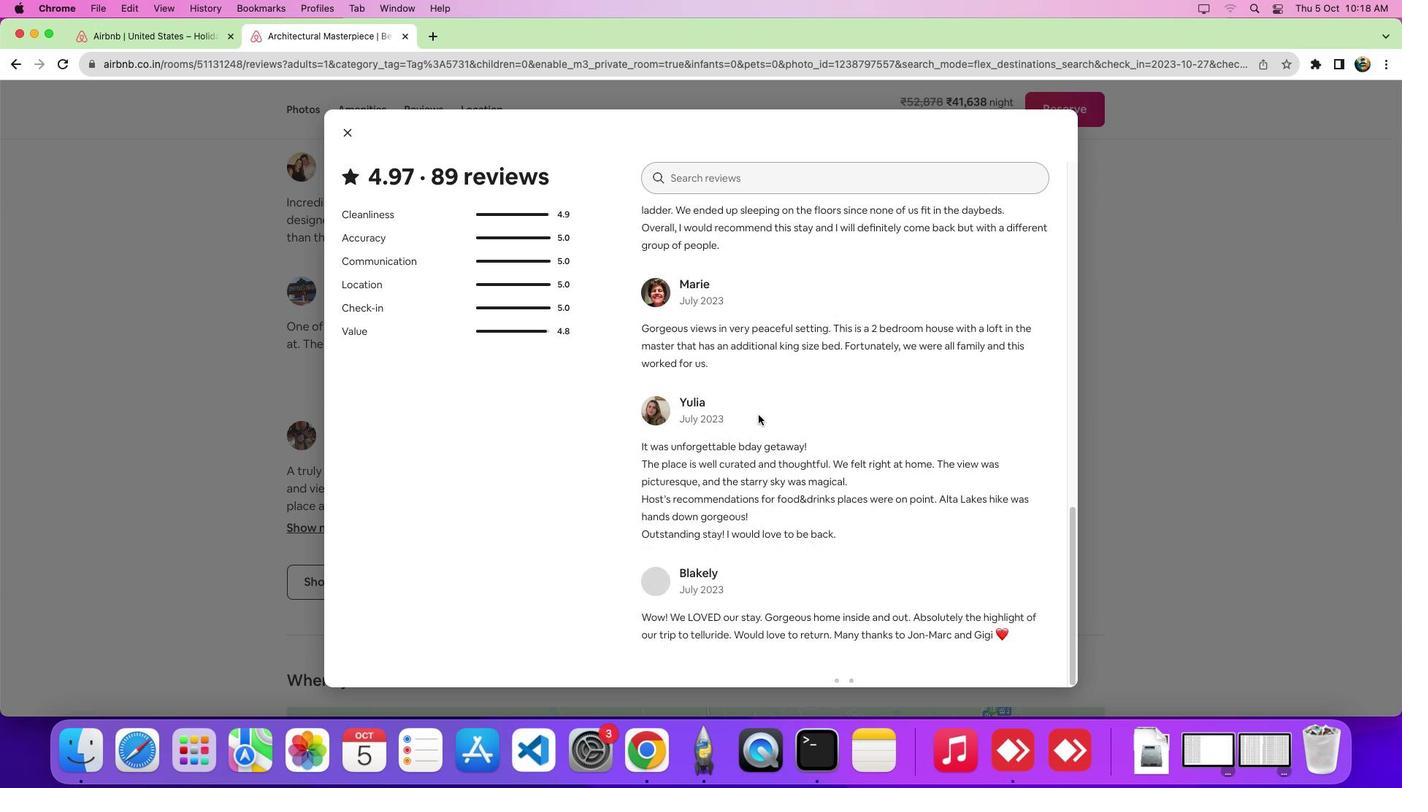 
Action: Mouse scrolled (757, 414) with delta (0, -10)
Screenshot: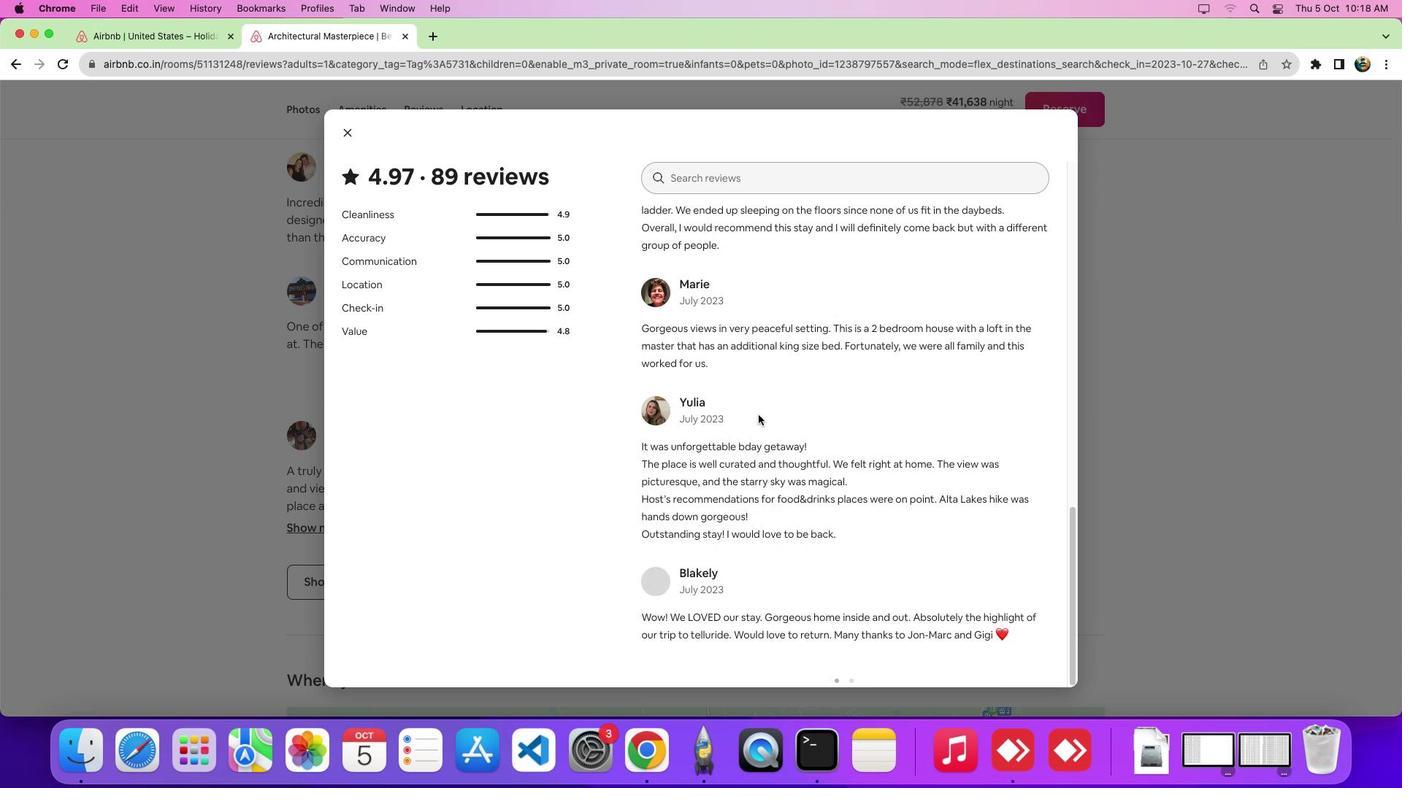 
Action: Mouse scrolled (757, 414) with delta (0, -10)
Screenshot: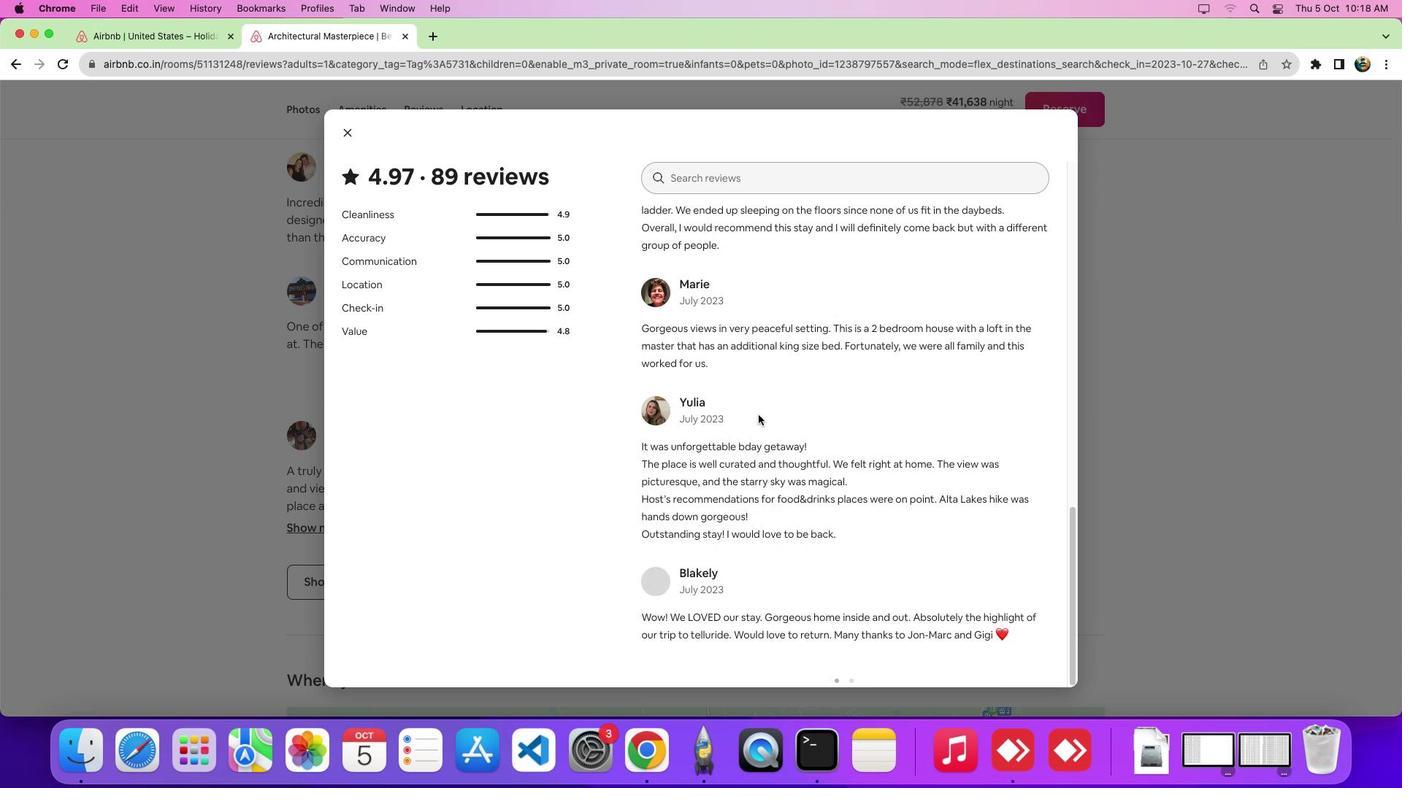 
Action: Mouse scrolled (757, 414) with delta (0, 0)
Screenshot: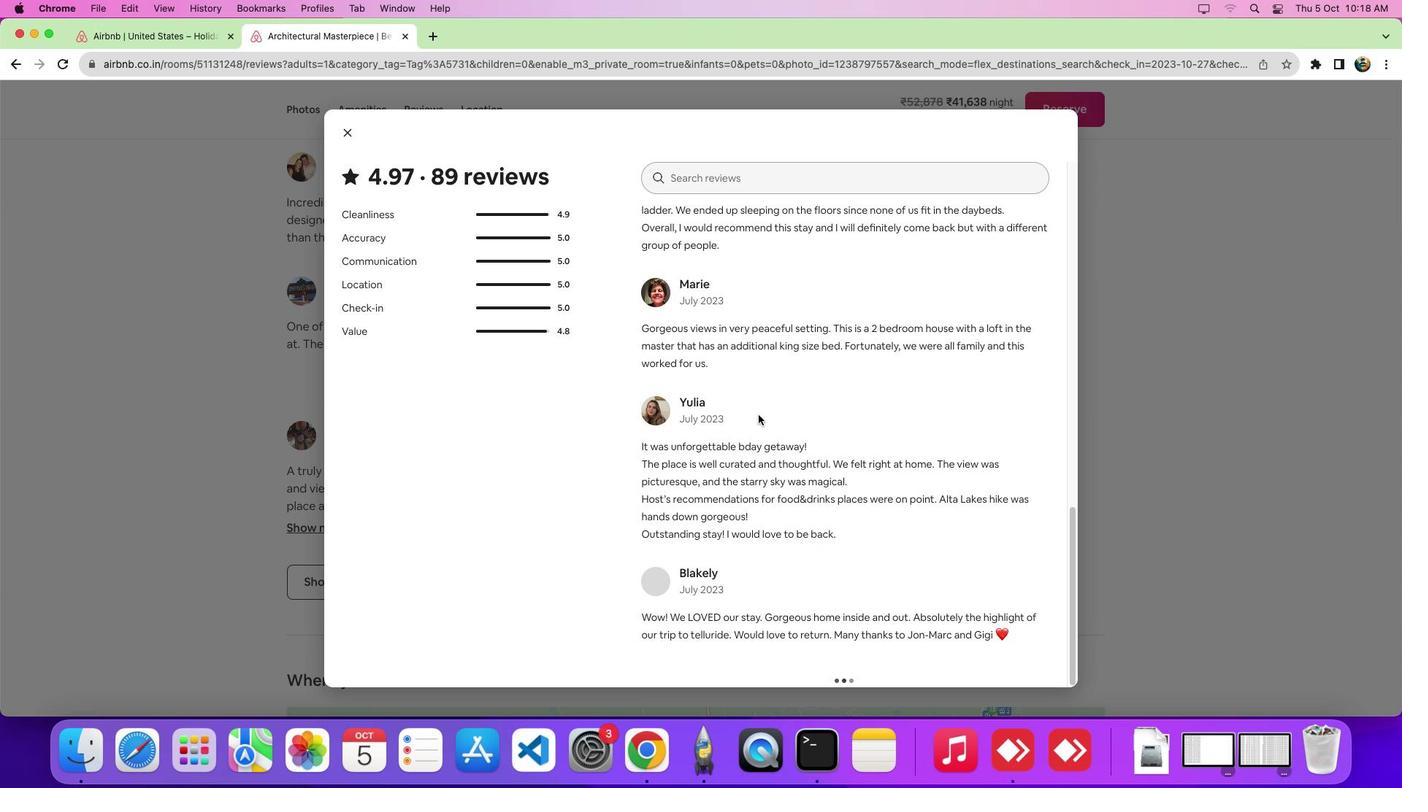 
Action: Mouse scrolled (757, 414) with delta (0, -1)
Screenshot: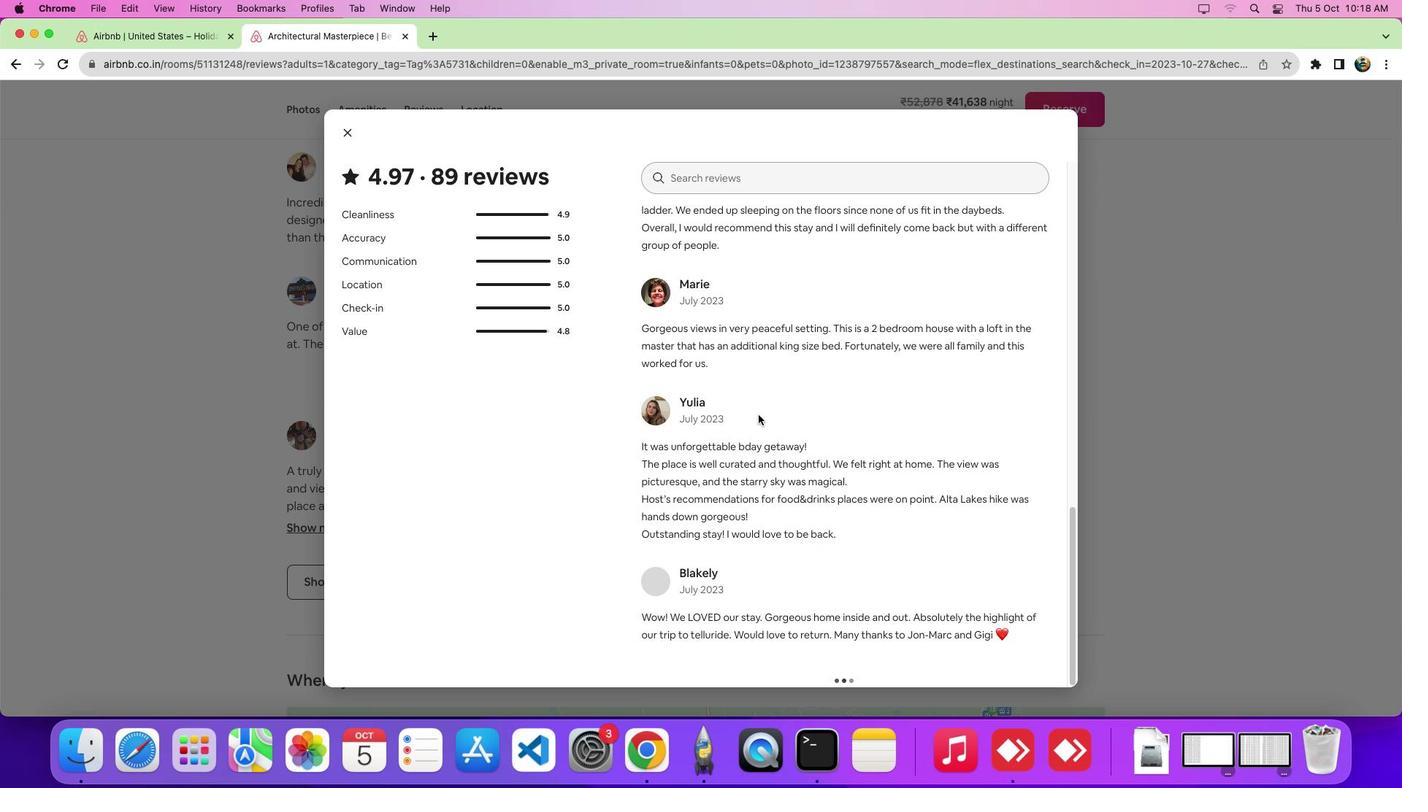 
Action: Mouse scrolled (757, 414) with delta (0, -6)
Screenshot: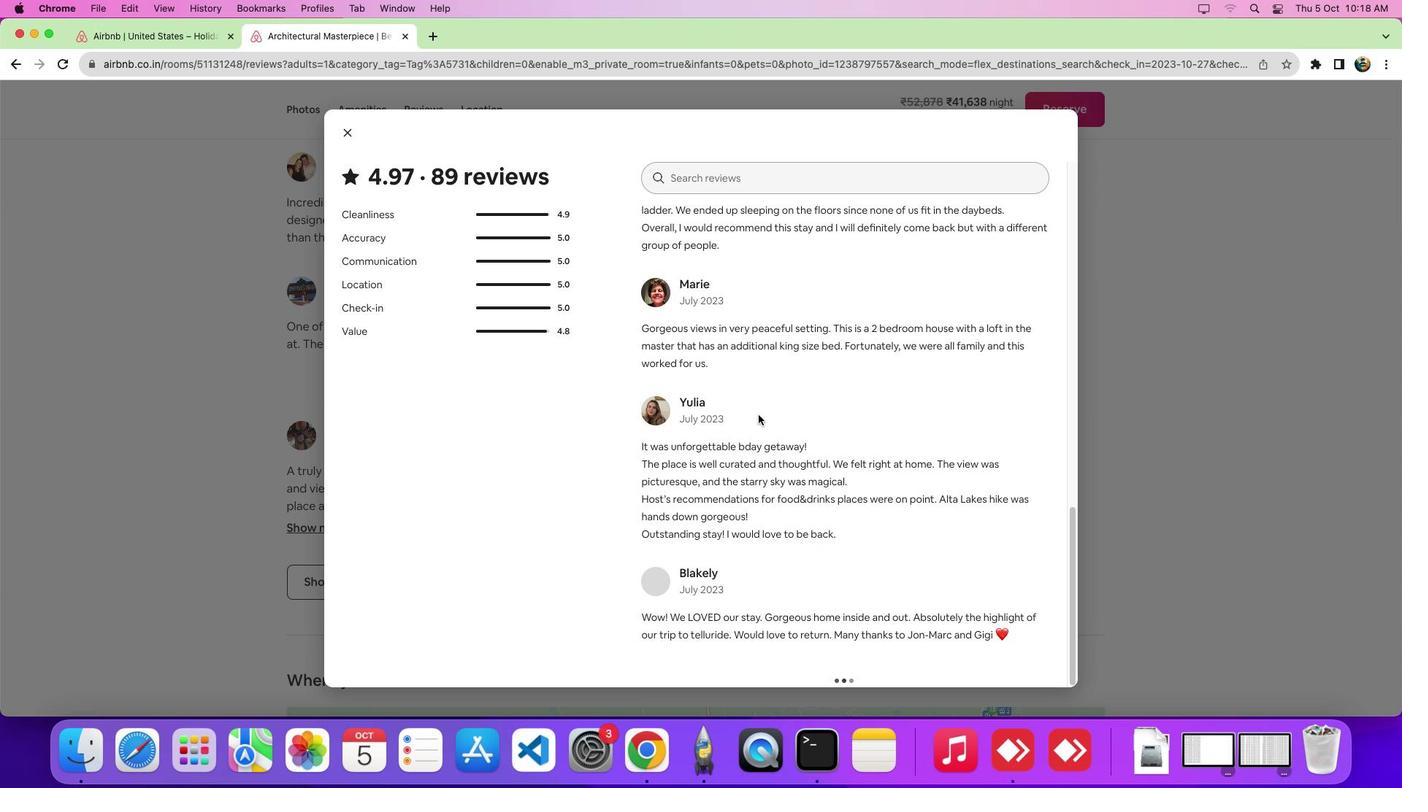 
Action: Mouse scrolled (757, 414) with delta (0, -10)
Screenshot: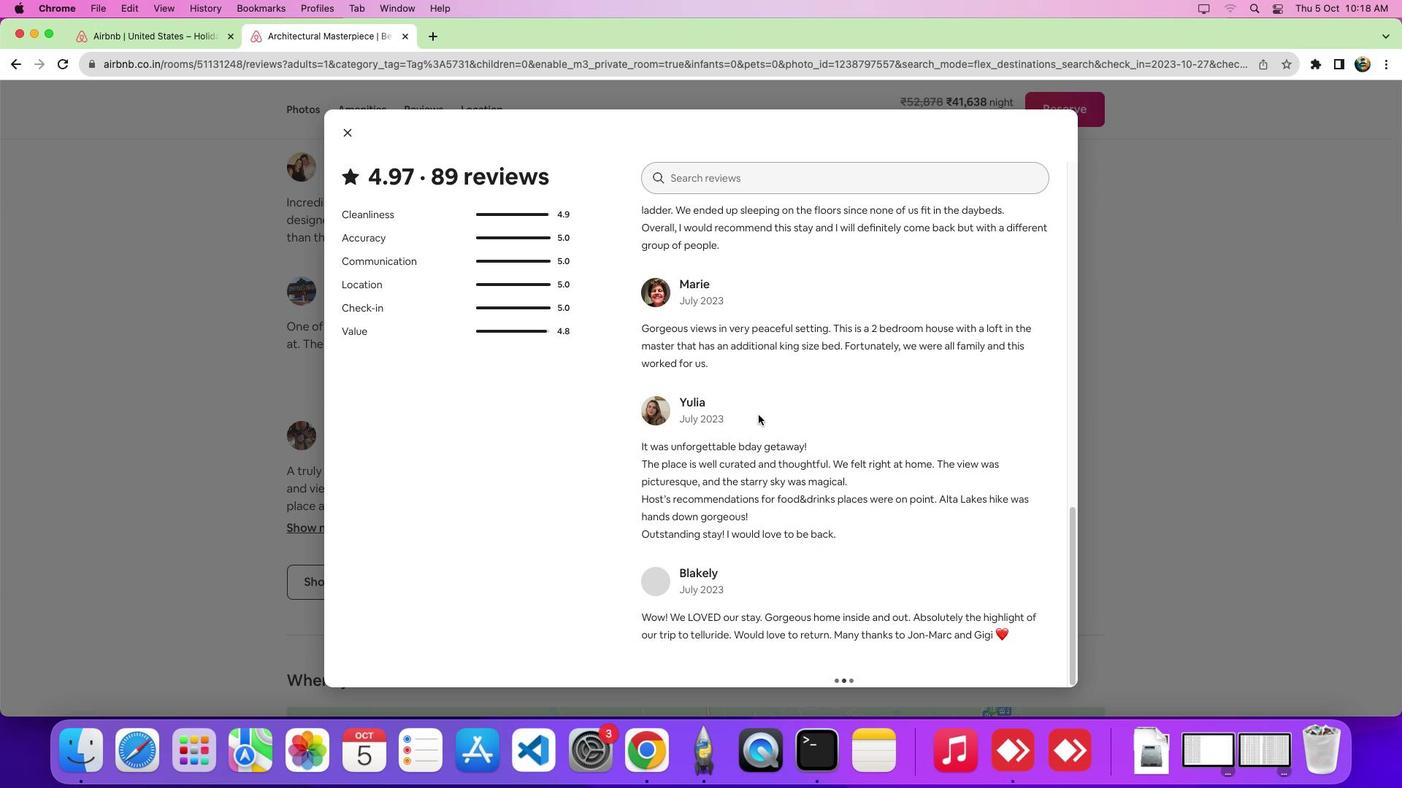 
